 Task: Create a due date automation trigger when advanced on, 2 days after a card is due add fields with custom field "Resume" set to a date less than 1 working days from now at 11:00 AM.
Action: Mouse moved to (1033, 431)
Screenshot: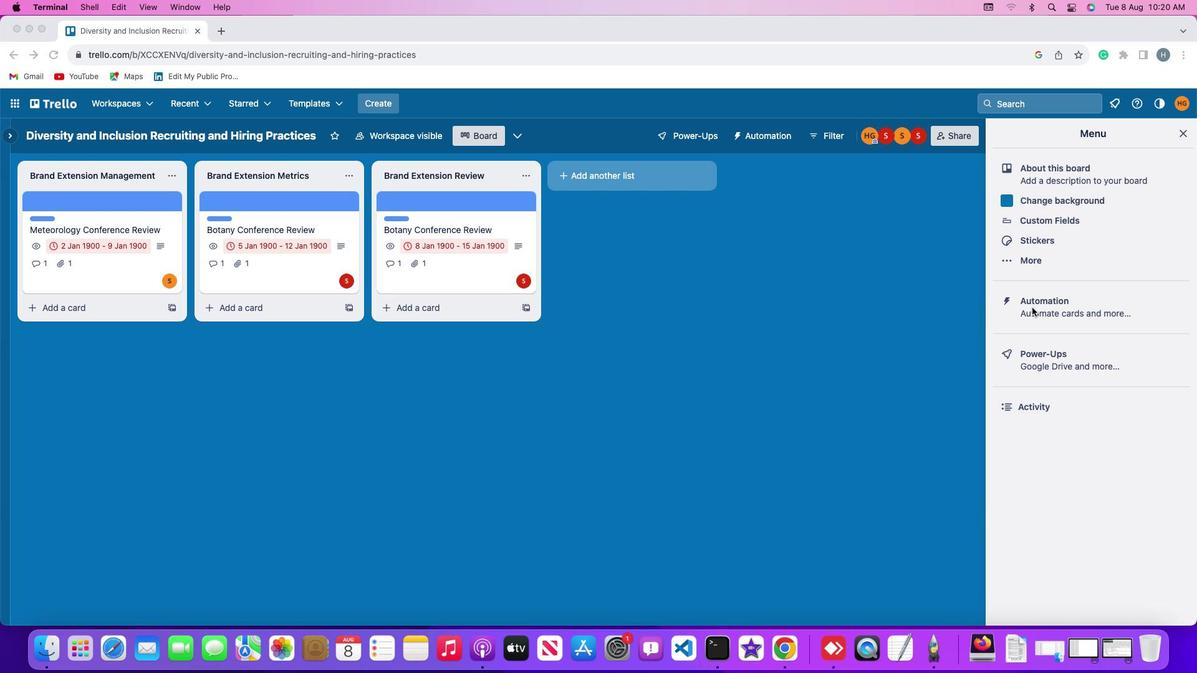 
Action: Mouse pressed left at (1033, 431)
Screenshot: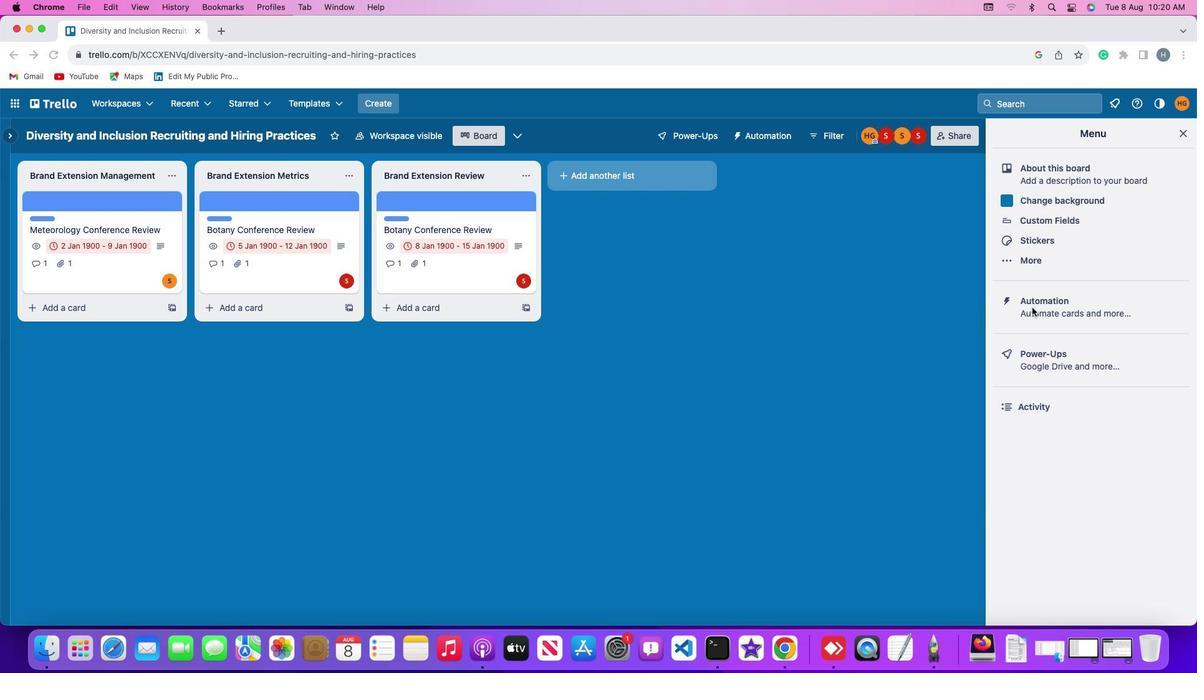 
Action: Mouse pressed left at (1033, 431)
Screenshot: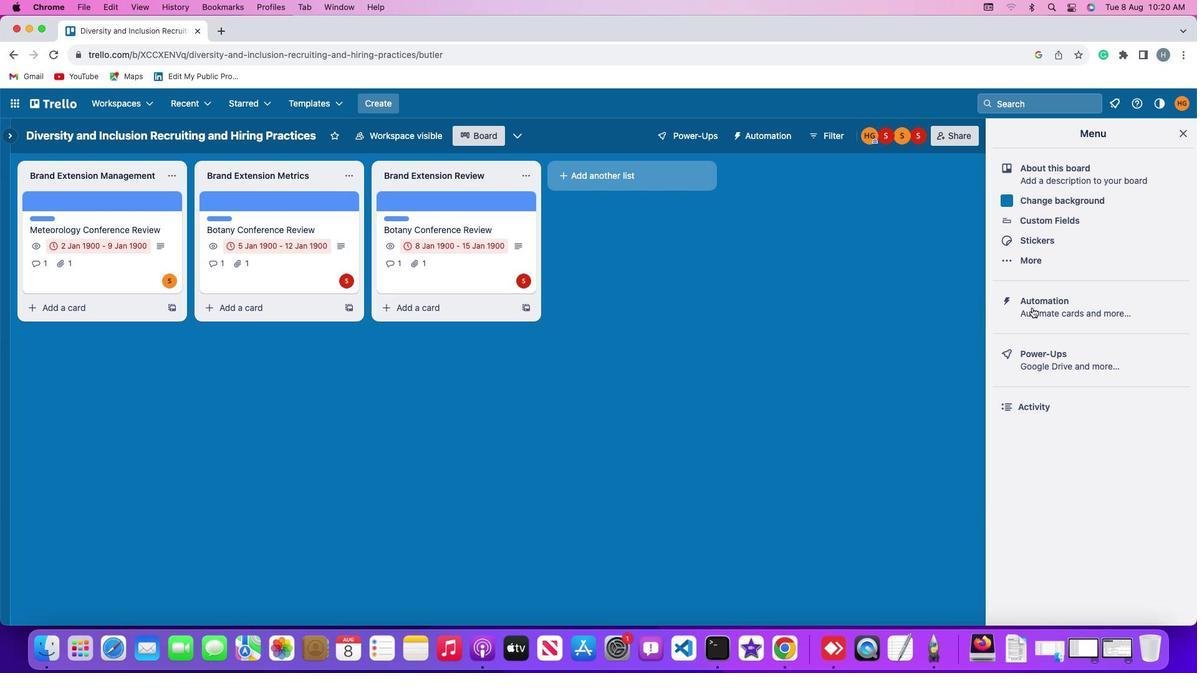 
Action: Mouse moved to (122, 429)
Screenshot: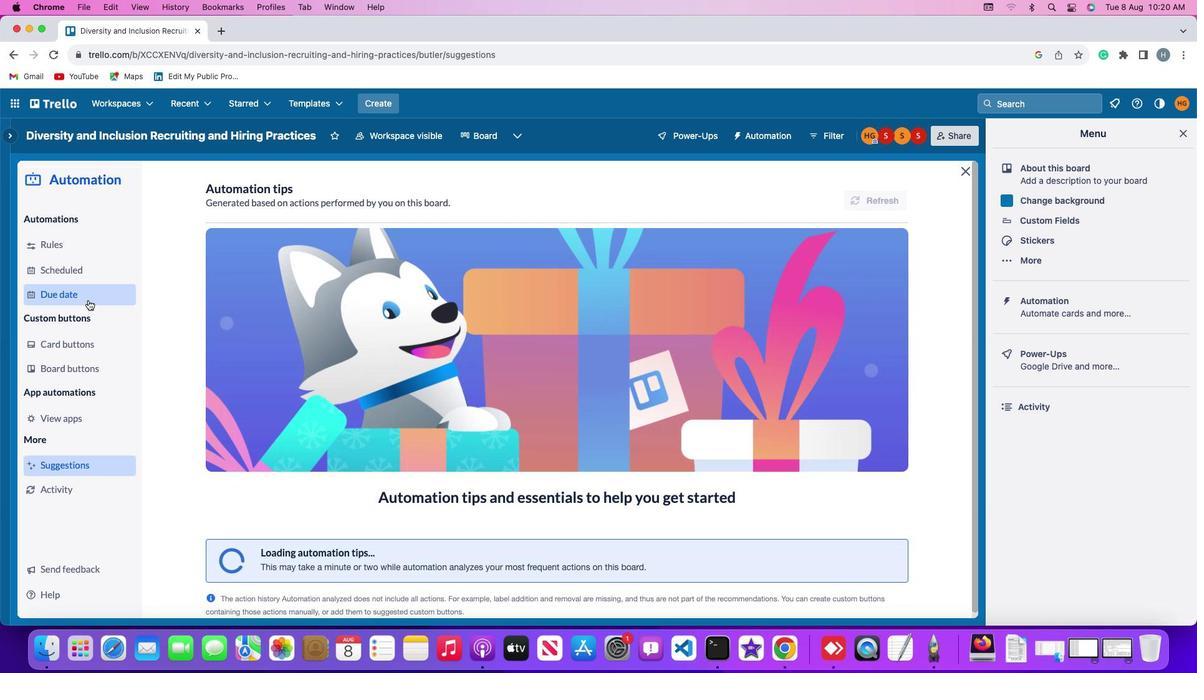 
Action: Mouse pressed left at (122, 429)
Screenshot: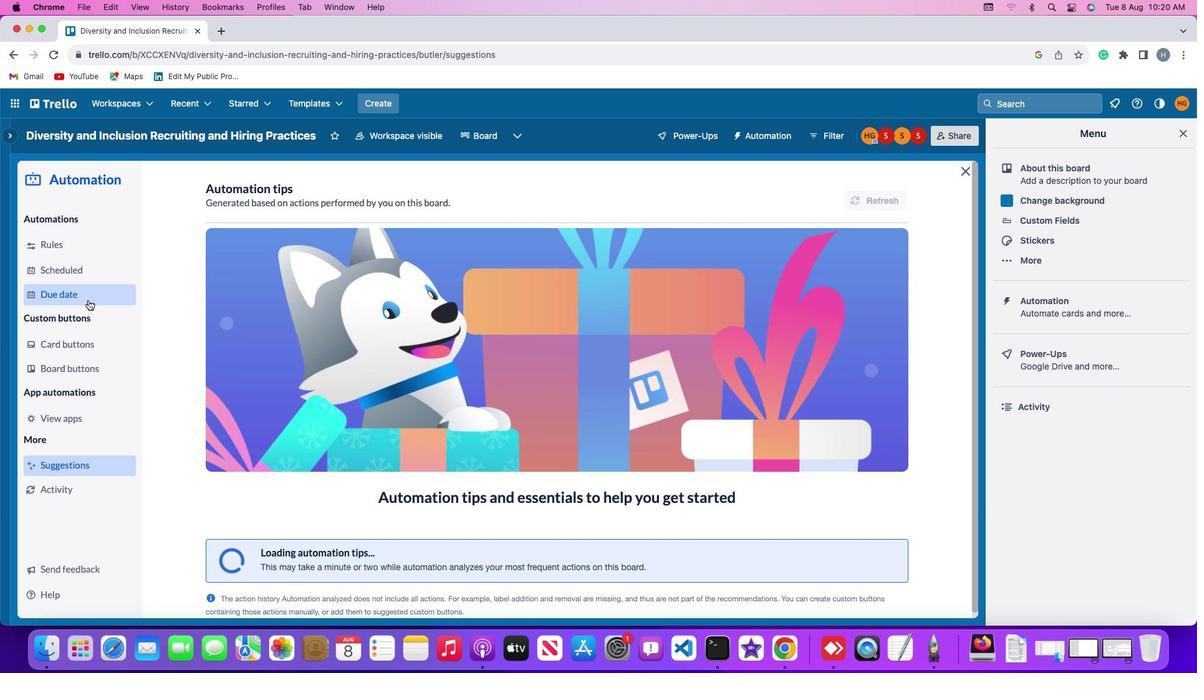 
Action: Mouse moved to (852, 390)
Screenshot: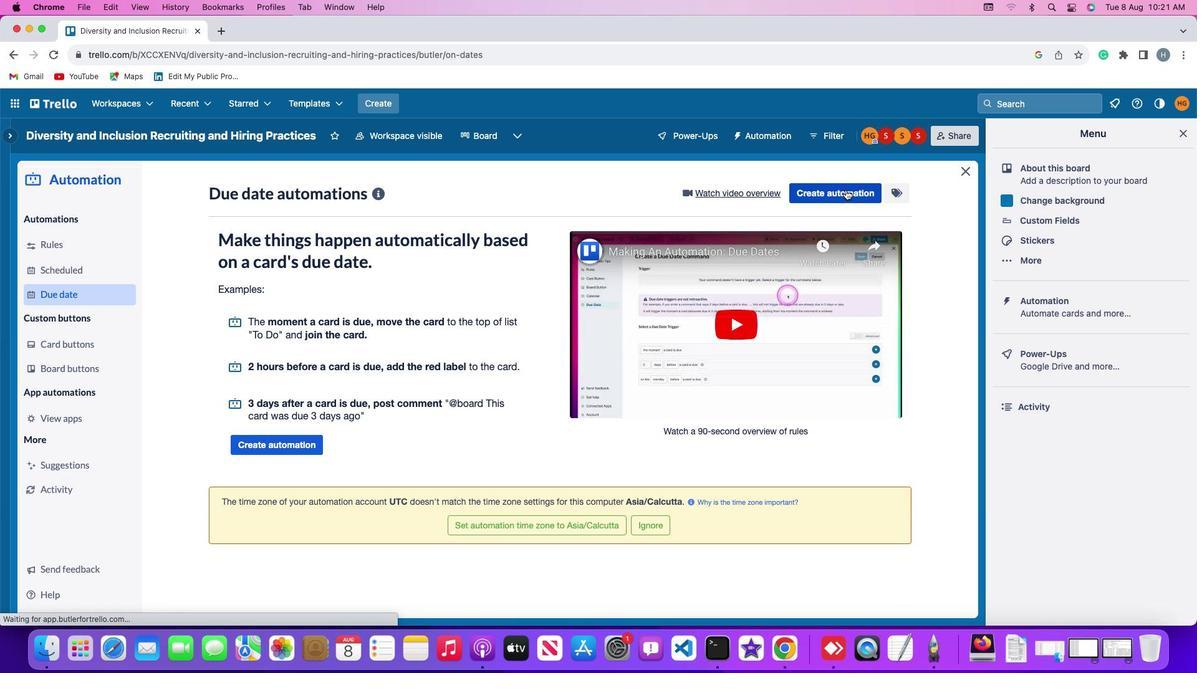 
Action: Mouse pressed left at (852, 390)
Screenshot: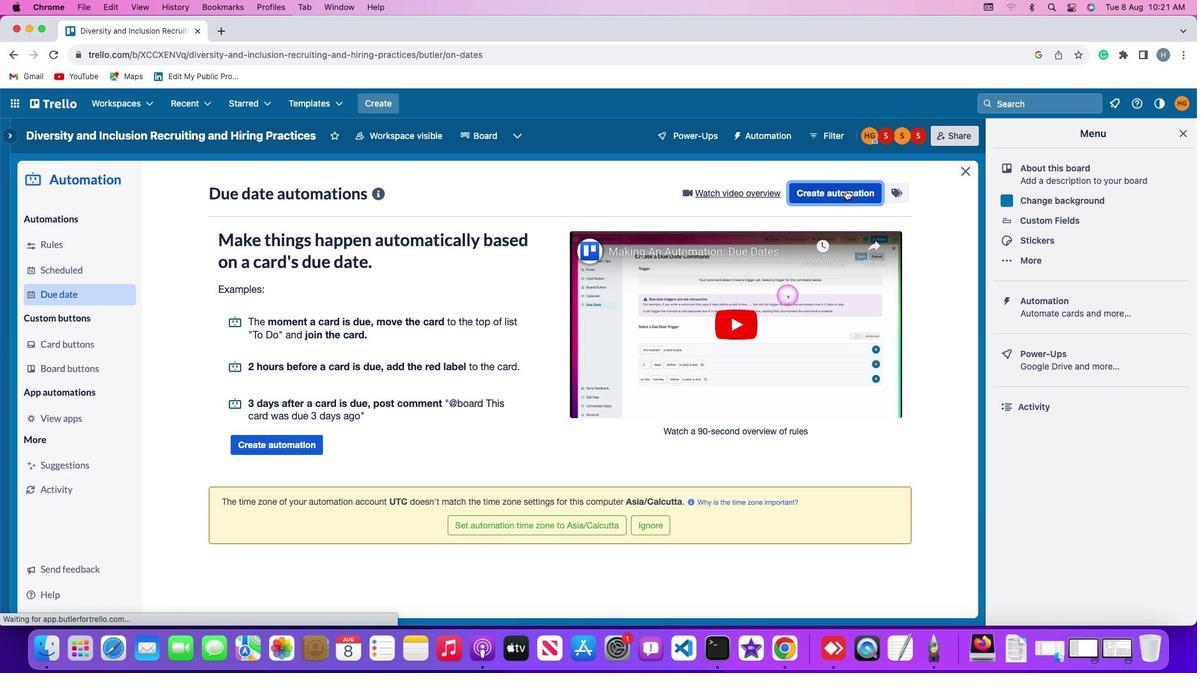 
Action: Mouse moved to (459, 434)
Screenshot: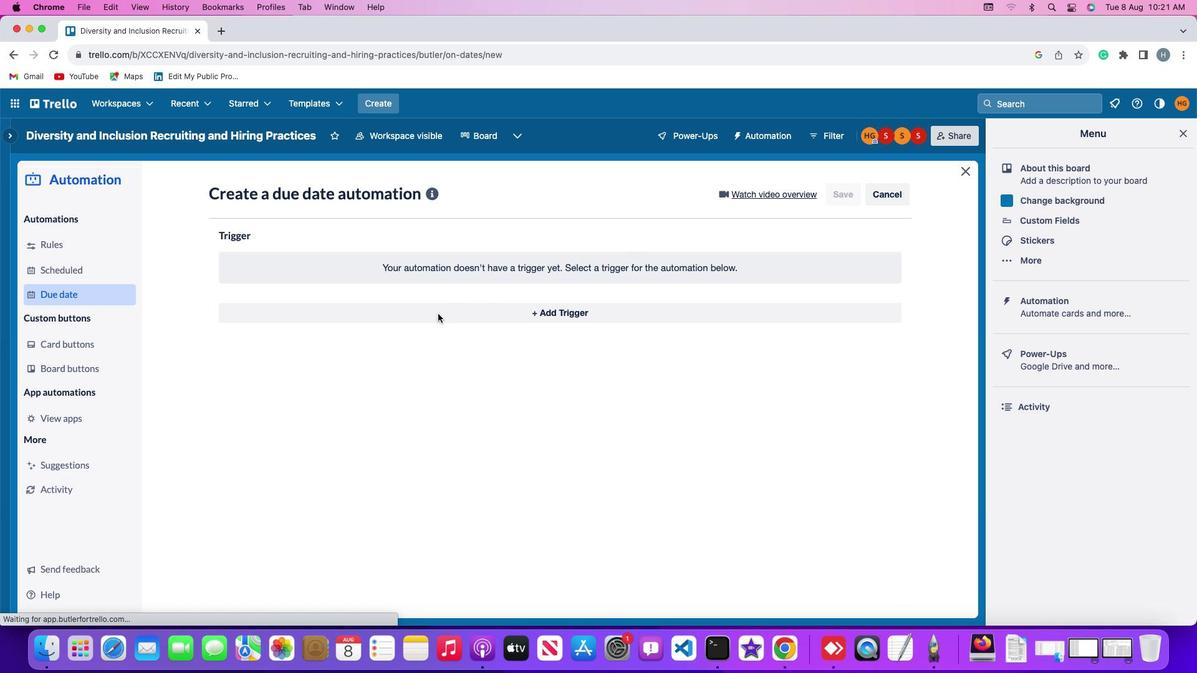
Action: Mouse pressed left at (459, 434)
Screenshot: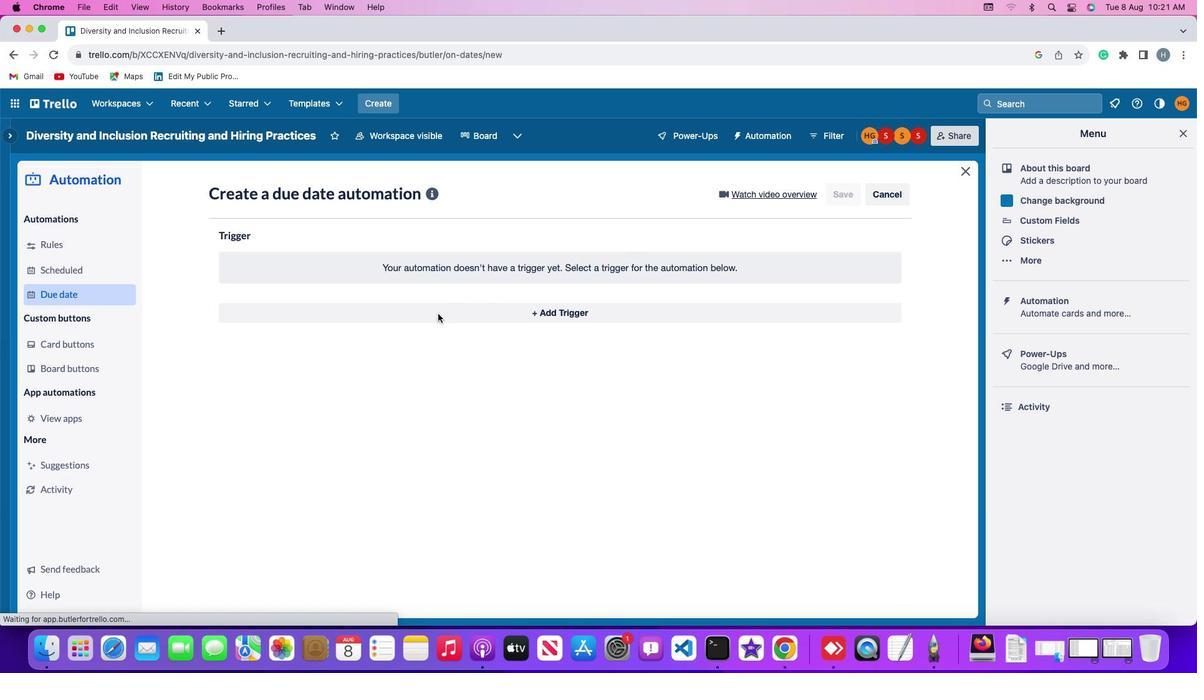 
Action: Mouse moved to (270, 502)
Screenshot: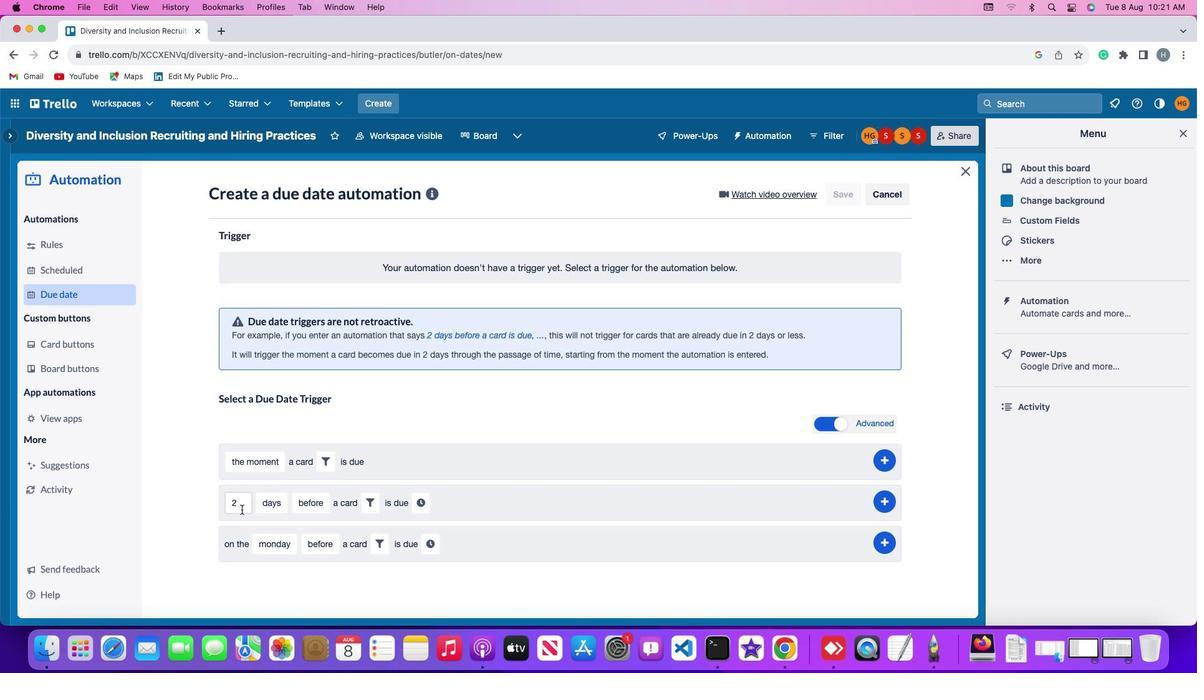 
Action: Mouse pressed left at (270, 502)
Screenshot: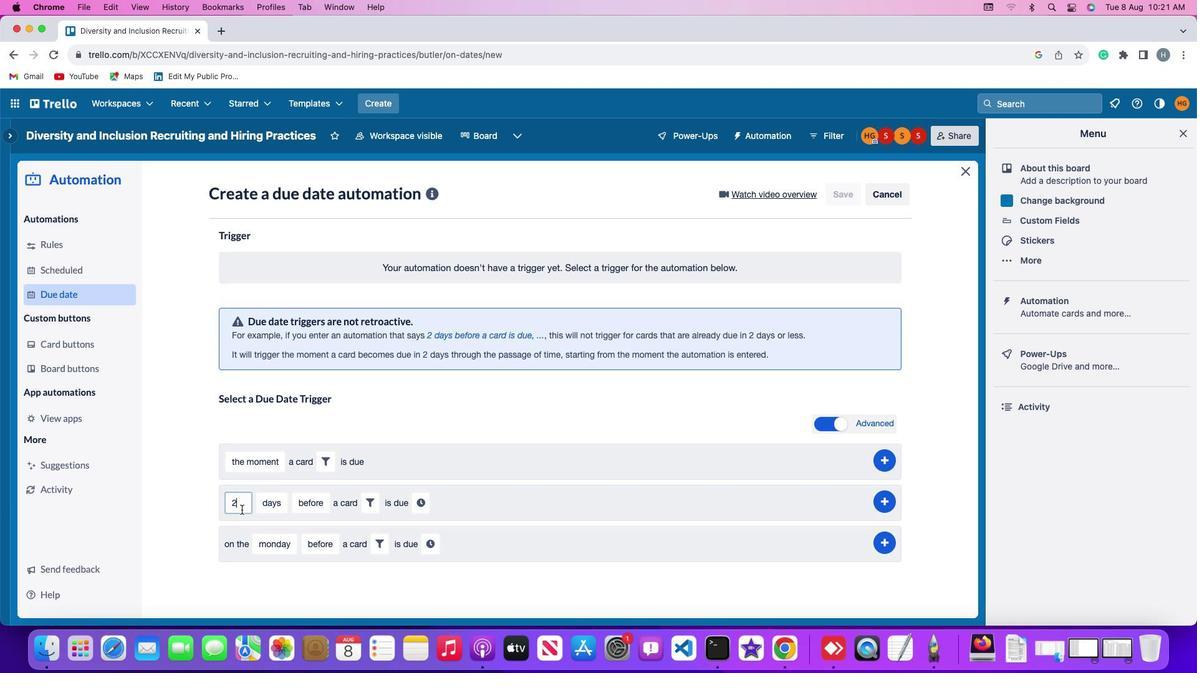 
Action: Mouse moved to (272, 502)
Screenshot: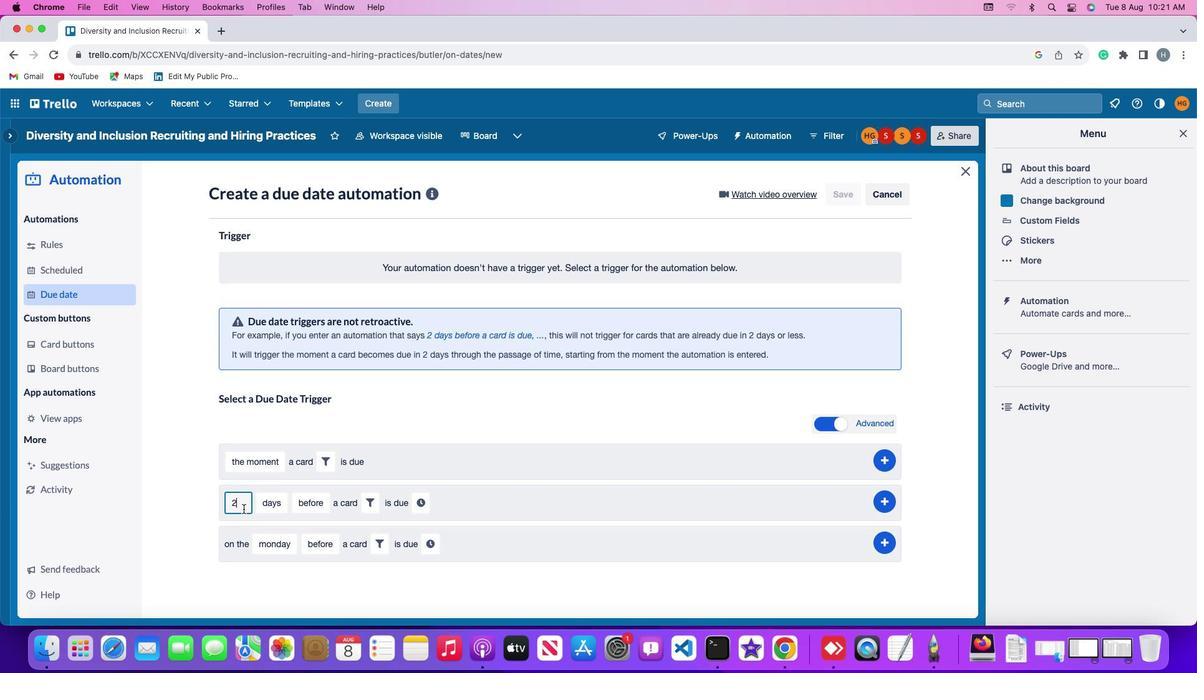 
Action: Key pressed Key.backspace
Screenshot: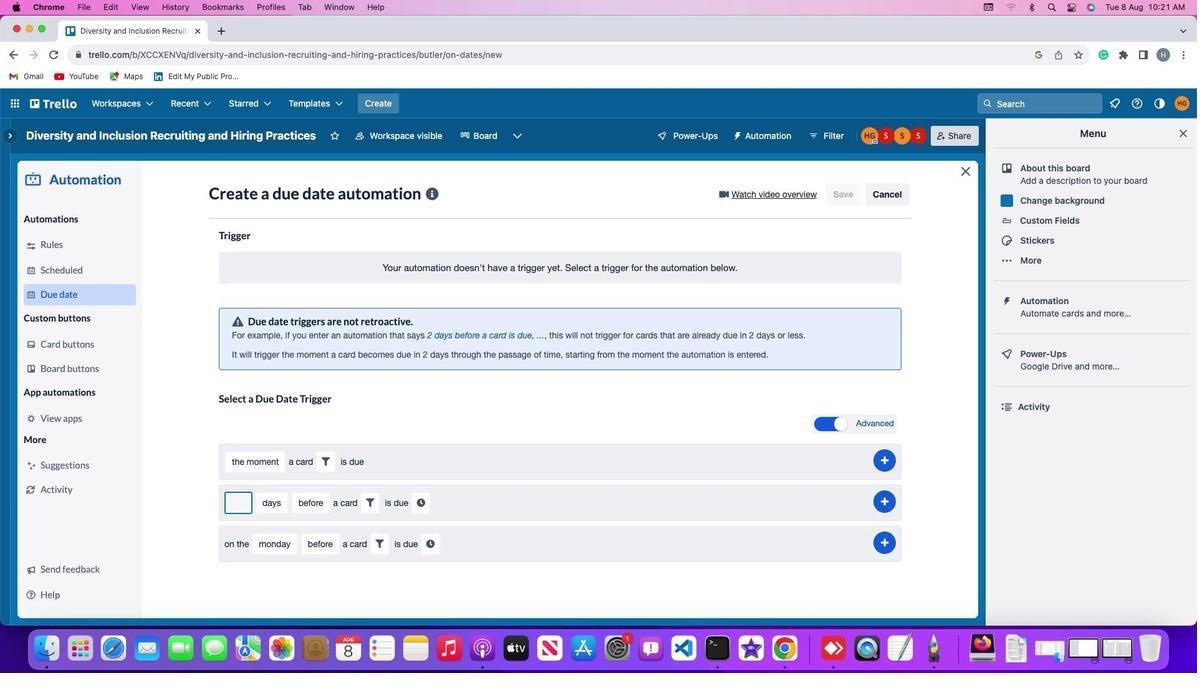 
Action: Mouse moved to (273, 502)
Screenshot: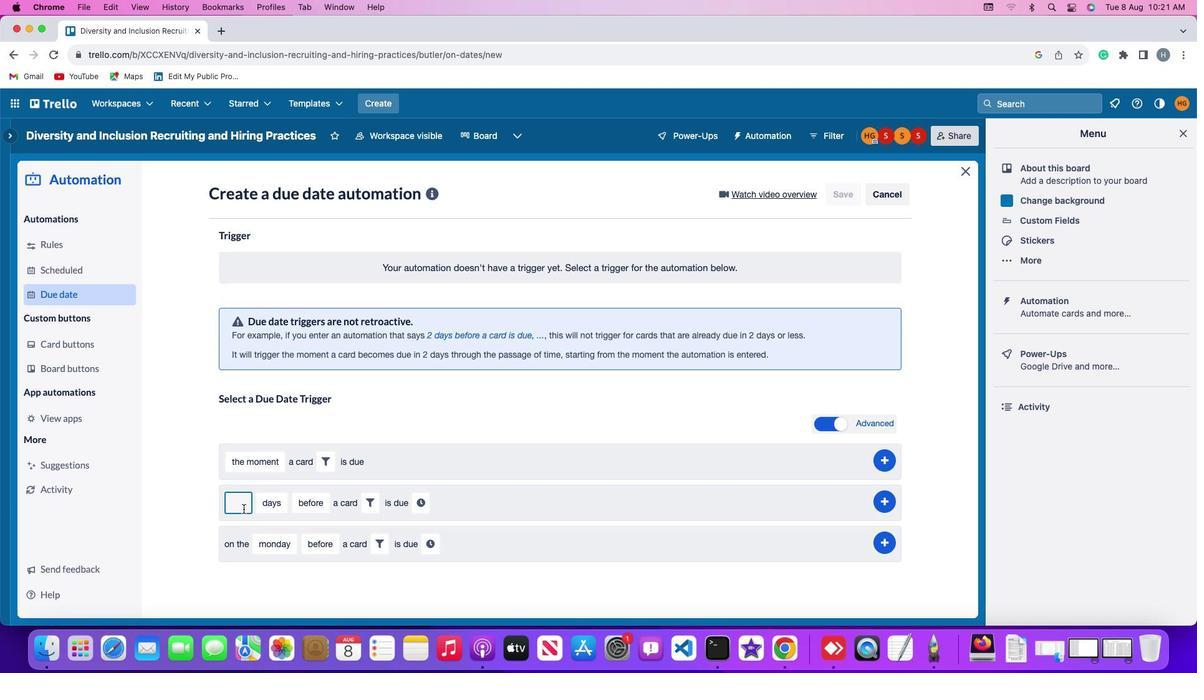 
Action: Key pressed '2'
Screenshot: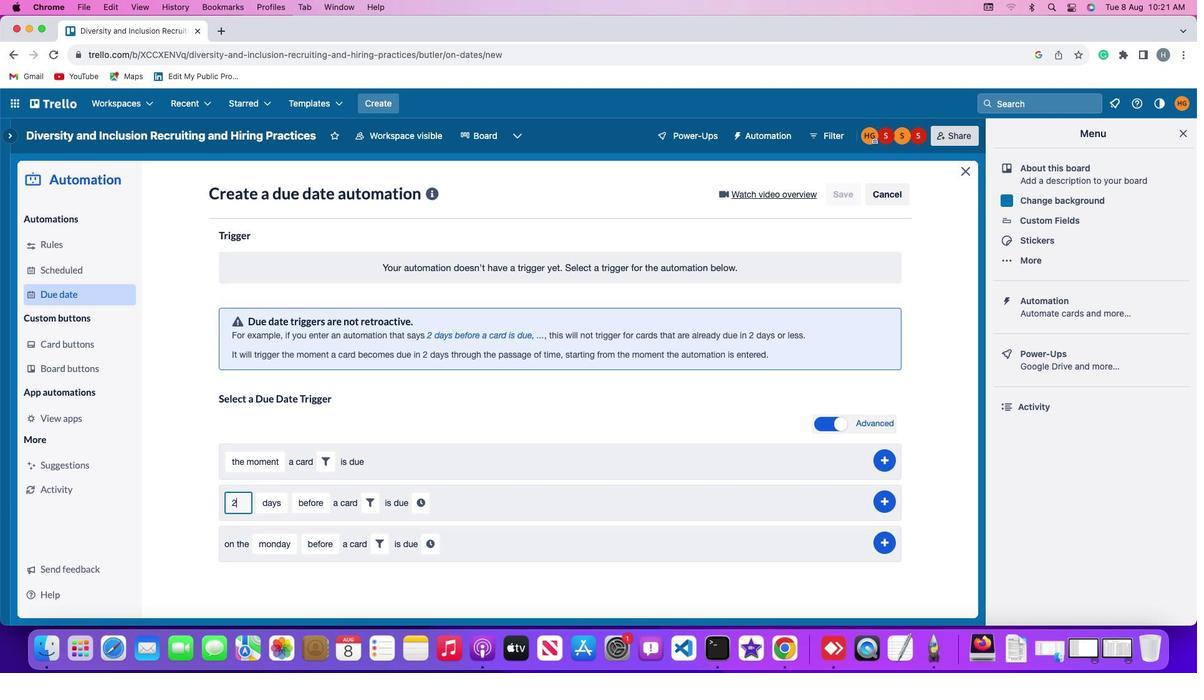 
Action: Mouse moved to (306, 501)
Screenshot: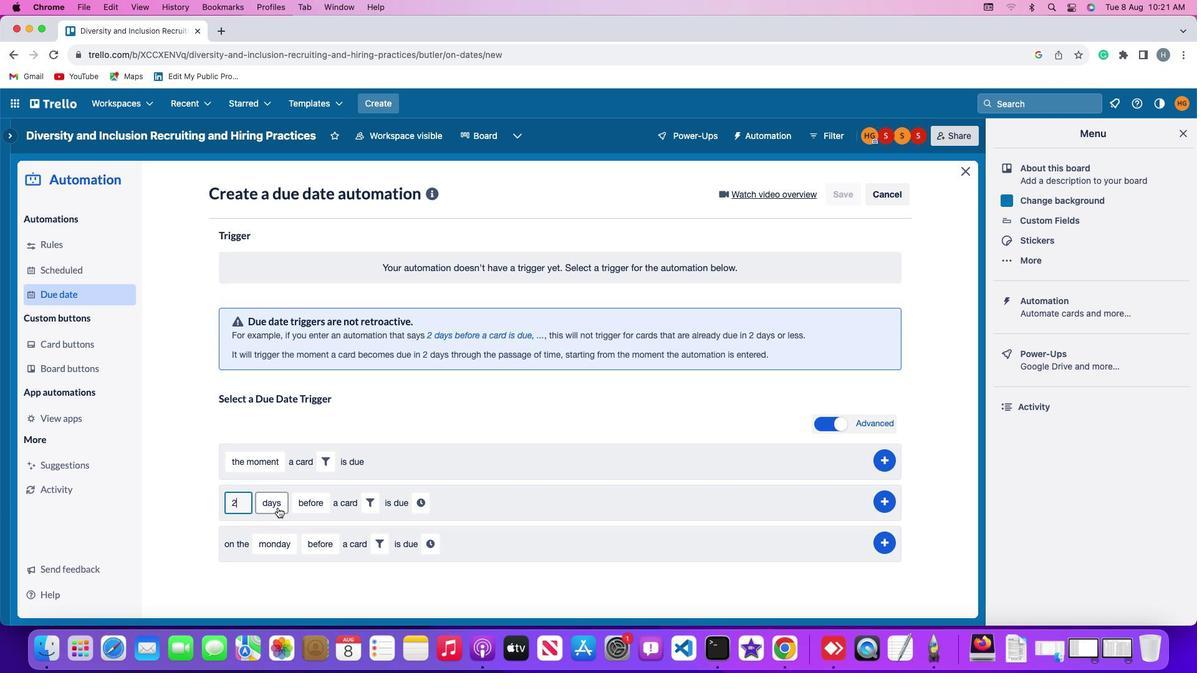 
Action: Mouse pressed left at (306, 501)
Screenshot: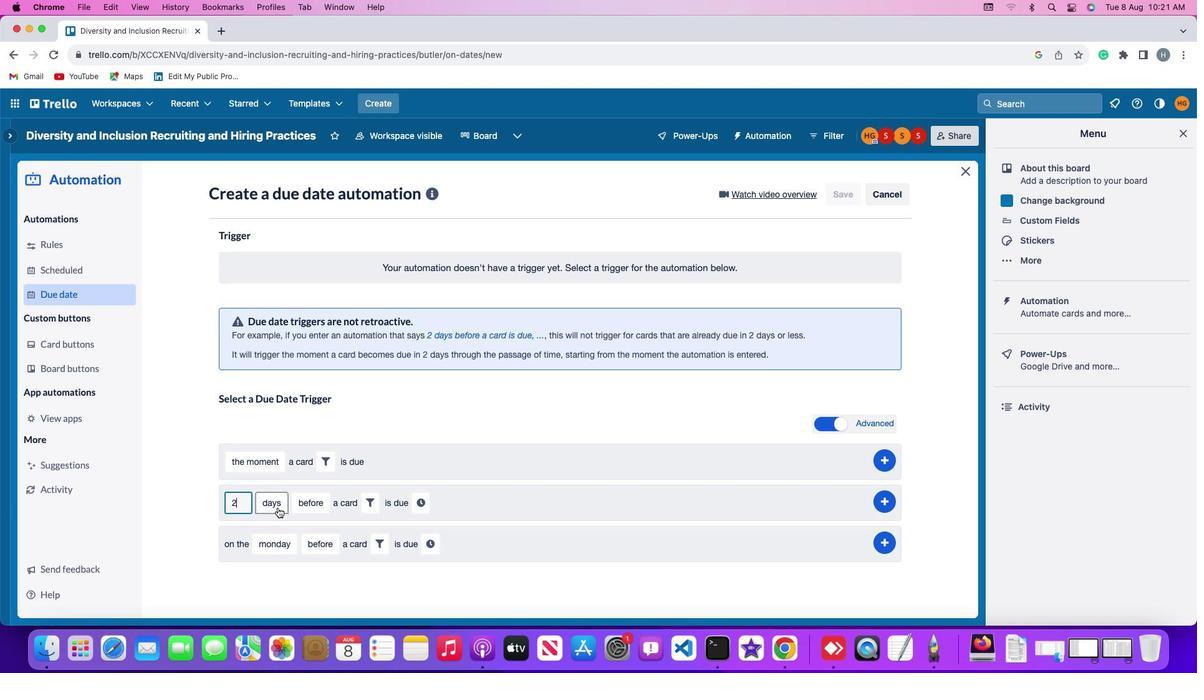 
Action: Mouse moved to (306, 508)
Screenshot: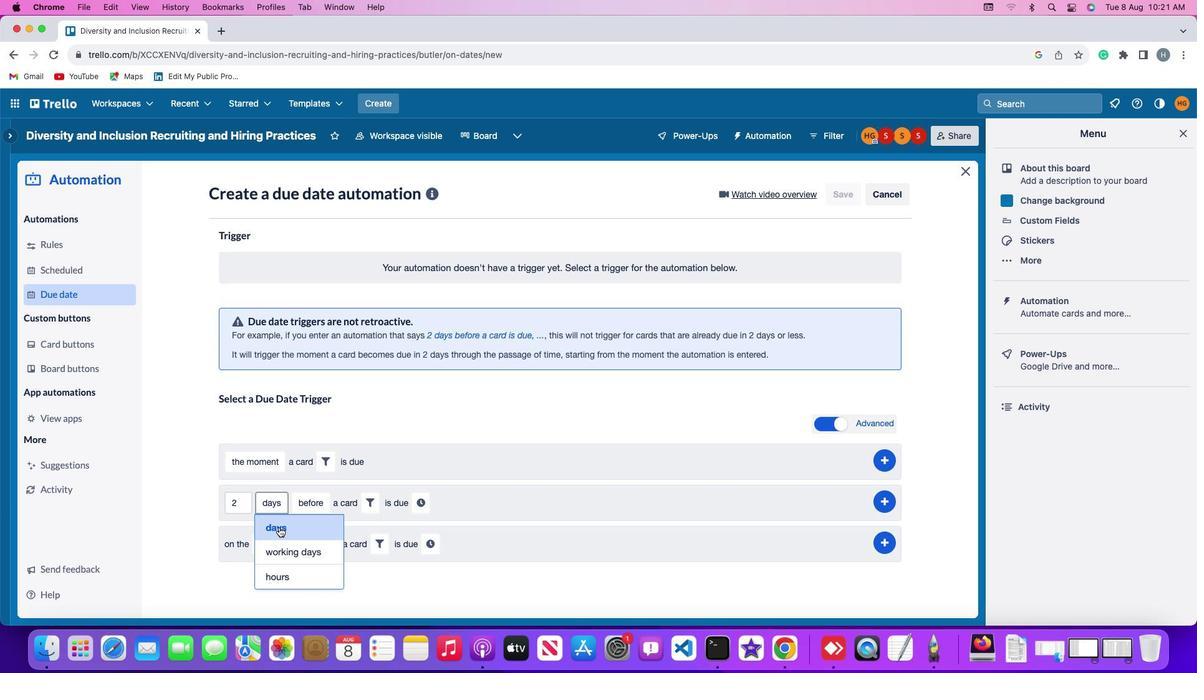 
Action: Mouse pressed left at (306, 508)
Screenshot: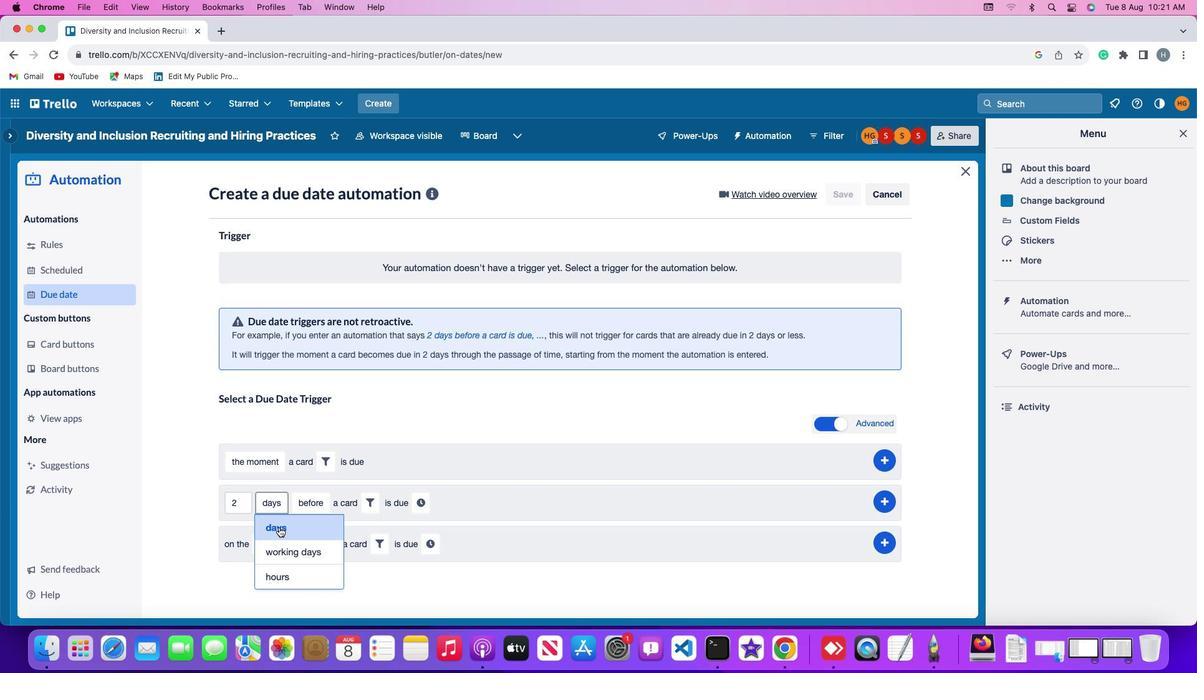 
Action: Mouse moved to (336, 501)
Screenshot: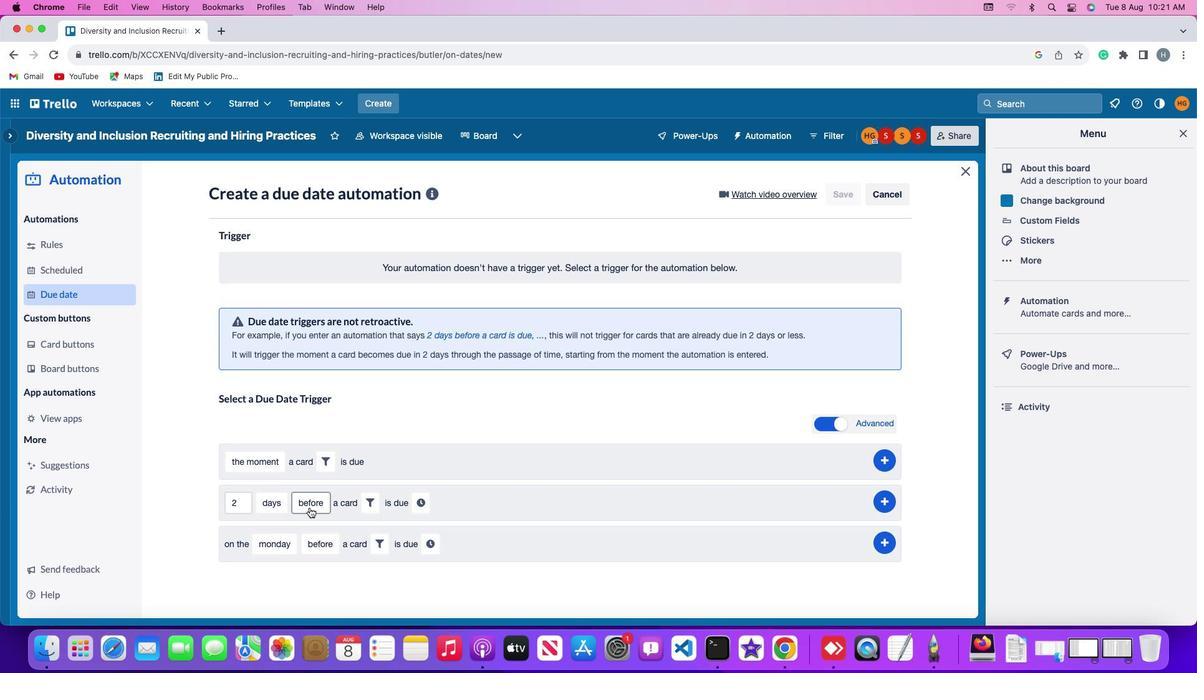 
Action: Mouse pressed left at (336, 501)
Screenshot: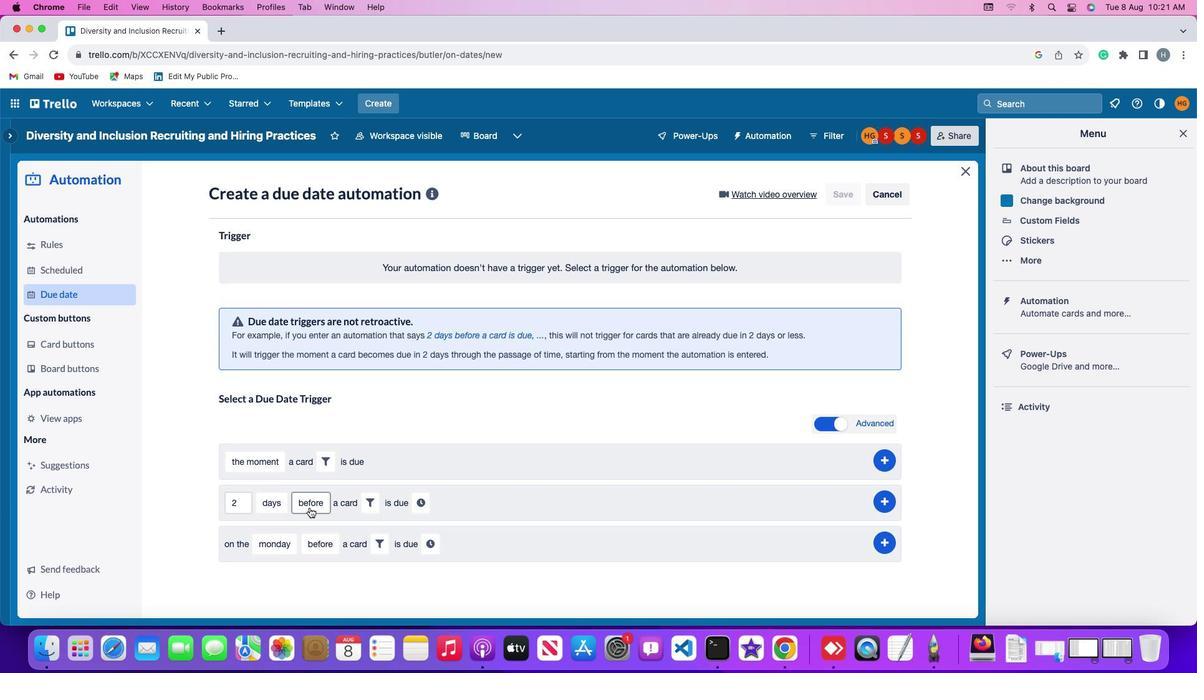 
Action: Mouse moved to (340, 515)
Screenshot: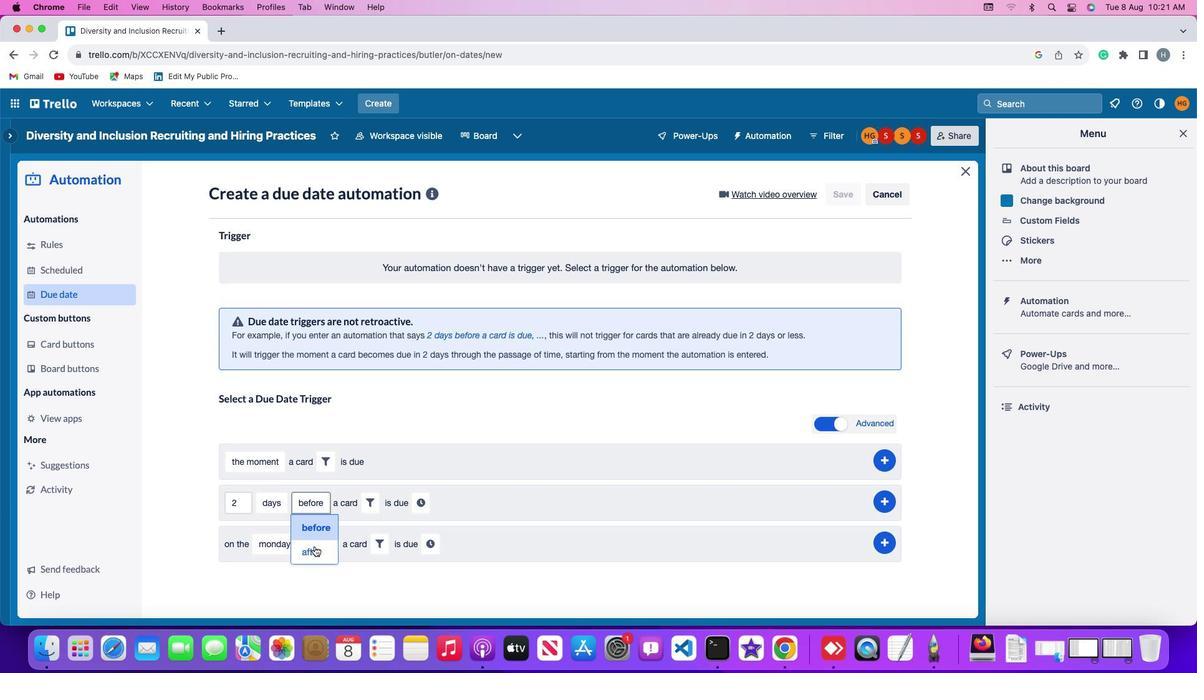 
Action: Mouse pressed left at (340, 515)
Screenshot: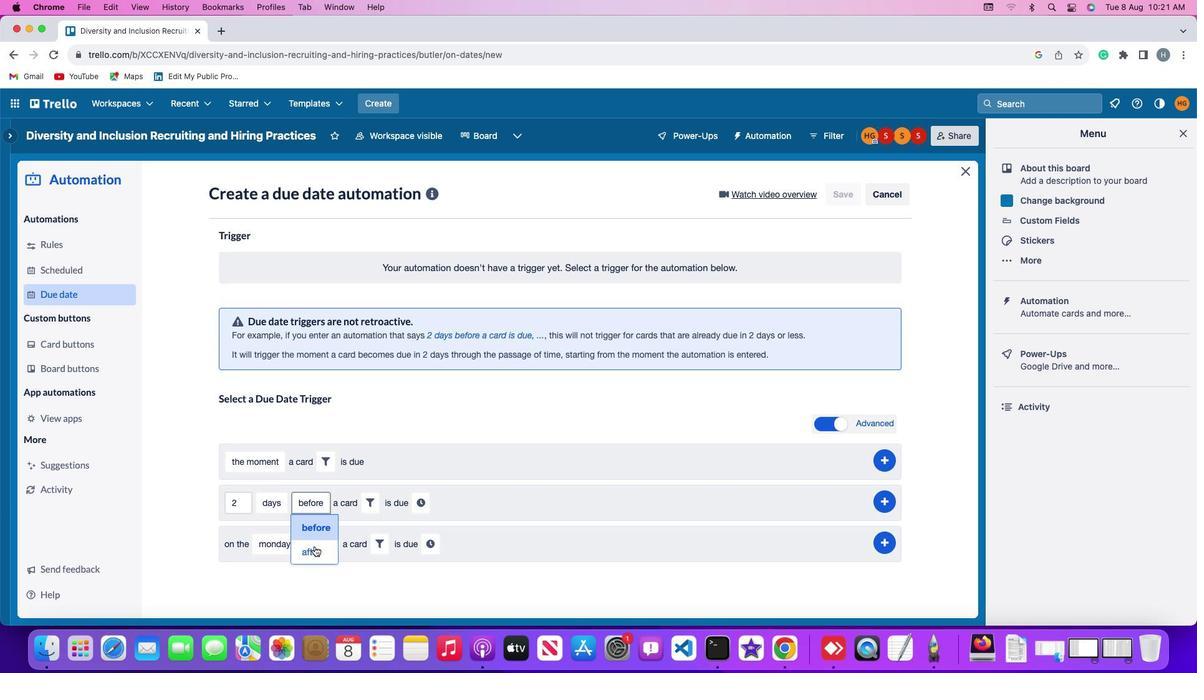 
Action: Mouse moved to (388, 499)
Screenshot: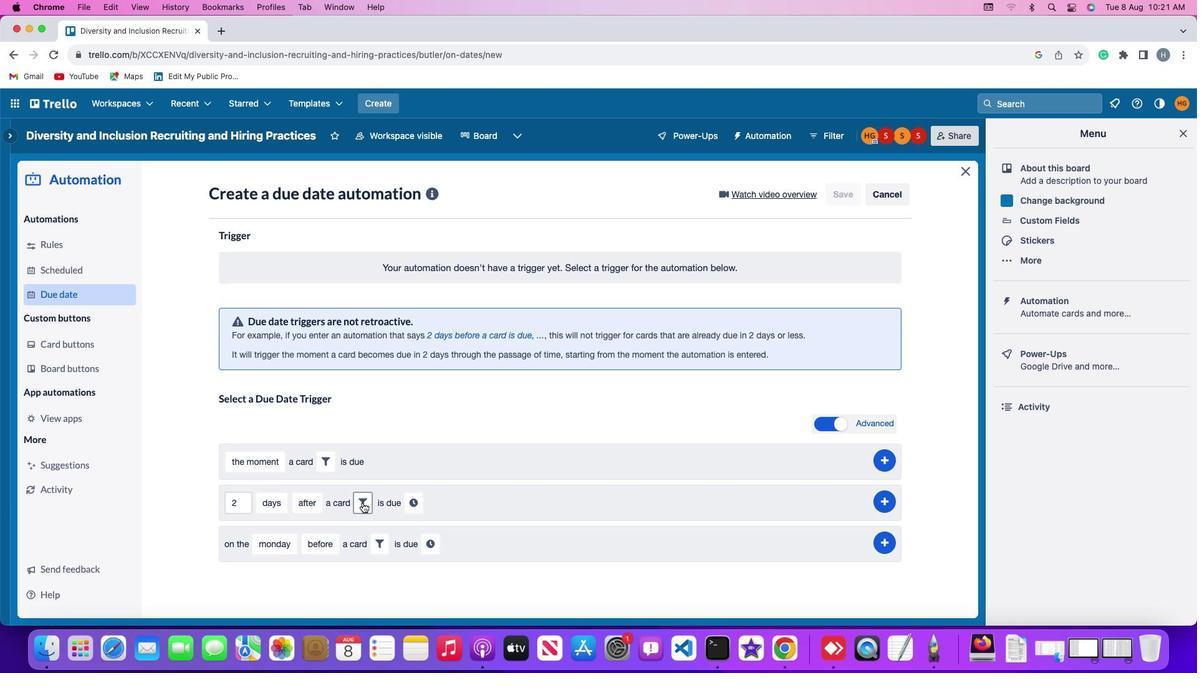 
Action: Mouse pressed left at (388, 499)
Screenshot: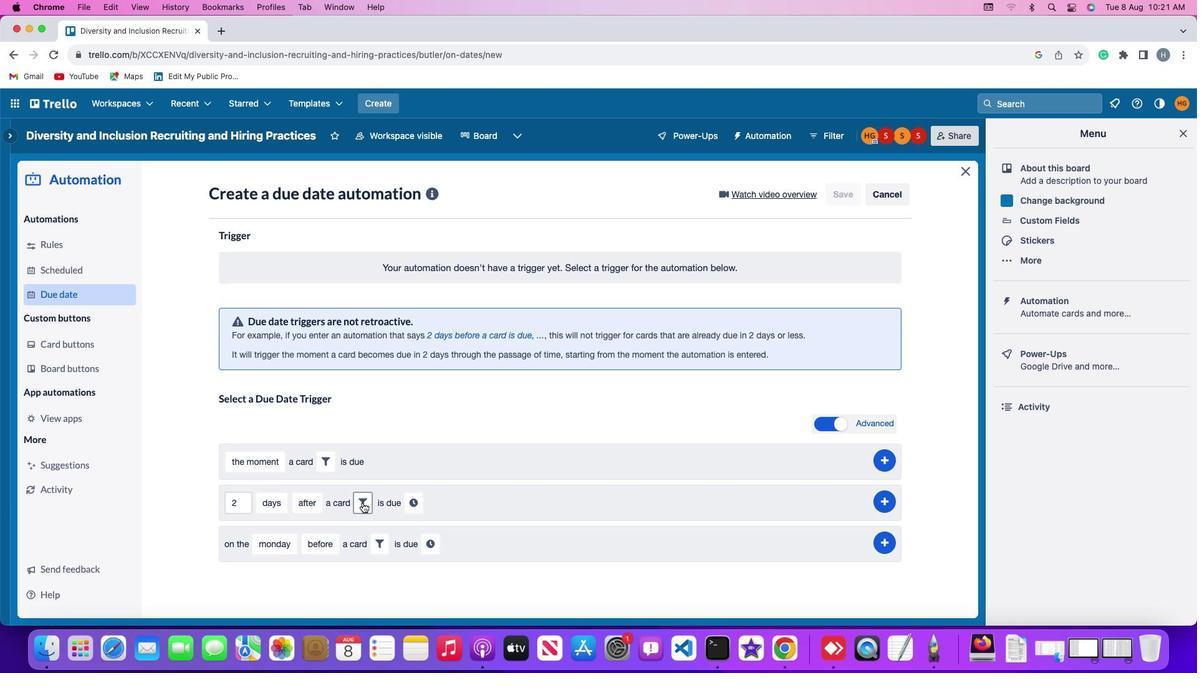 
Action: Mouse moved to (582, 514)
Screenshot: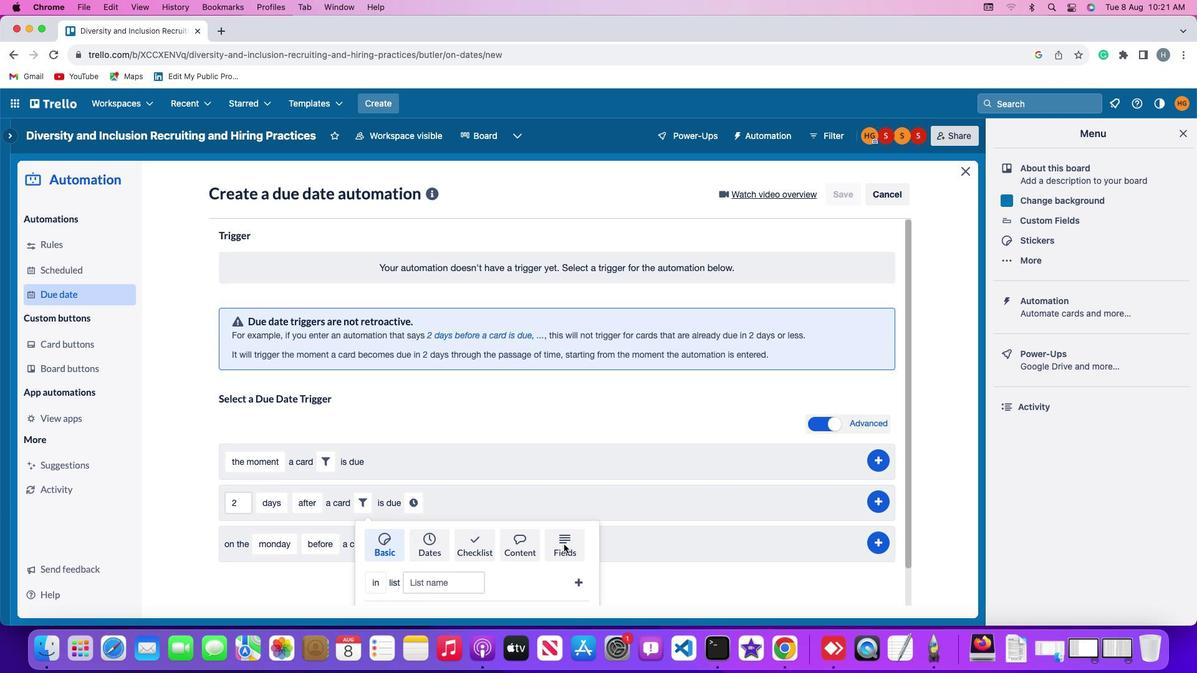 
Action: Mouse pressed left at (582, 514)
Screenshot: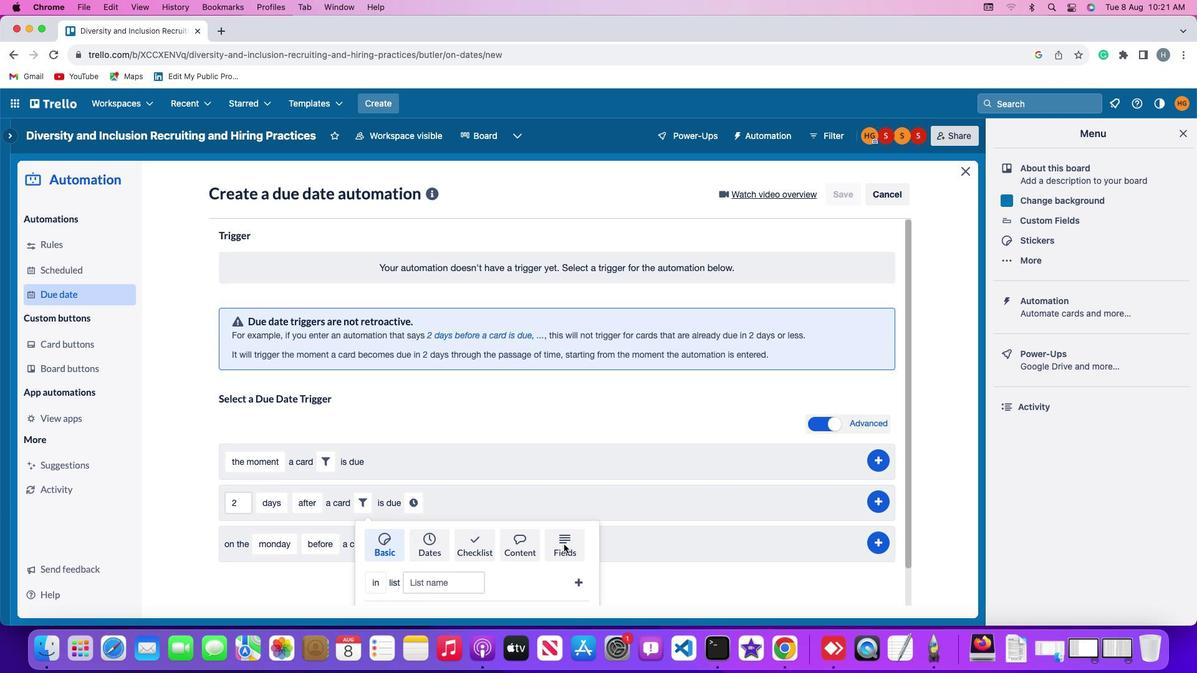 
Action: Mouse moved to (316, 527)
Screenshot: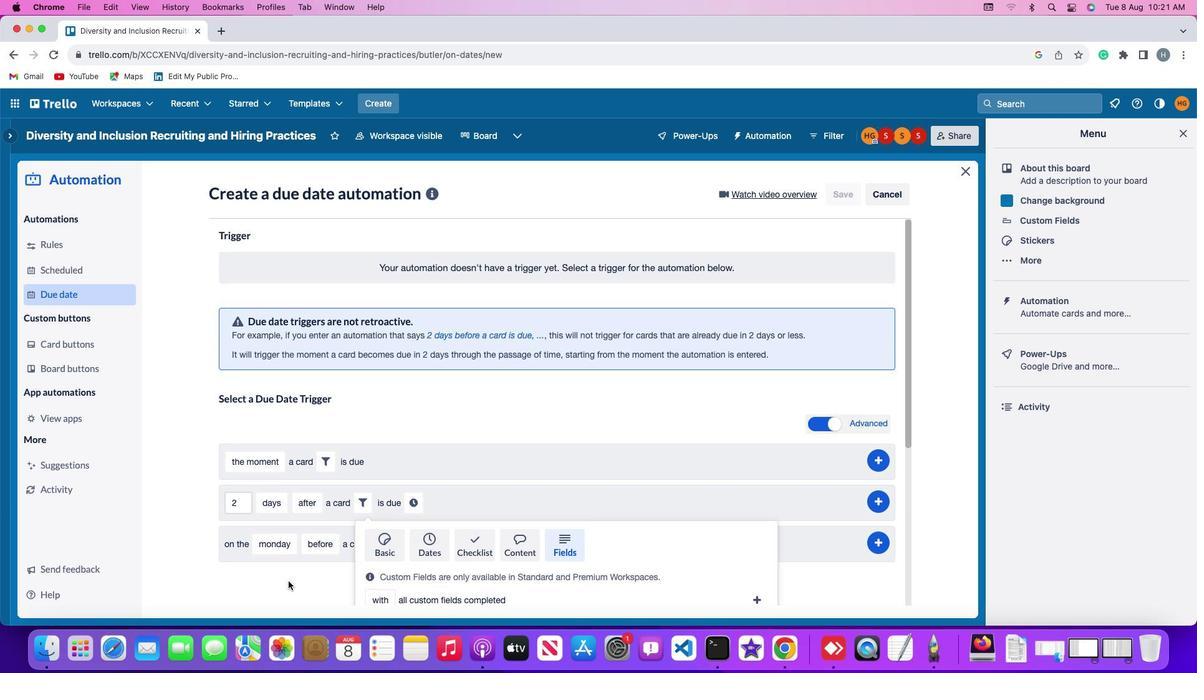 
Action: Mouse scrolled (316, 527) with delta (38, 324)
Screenshot: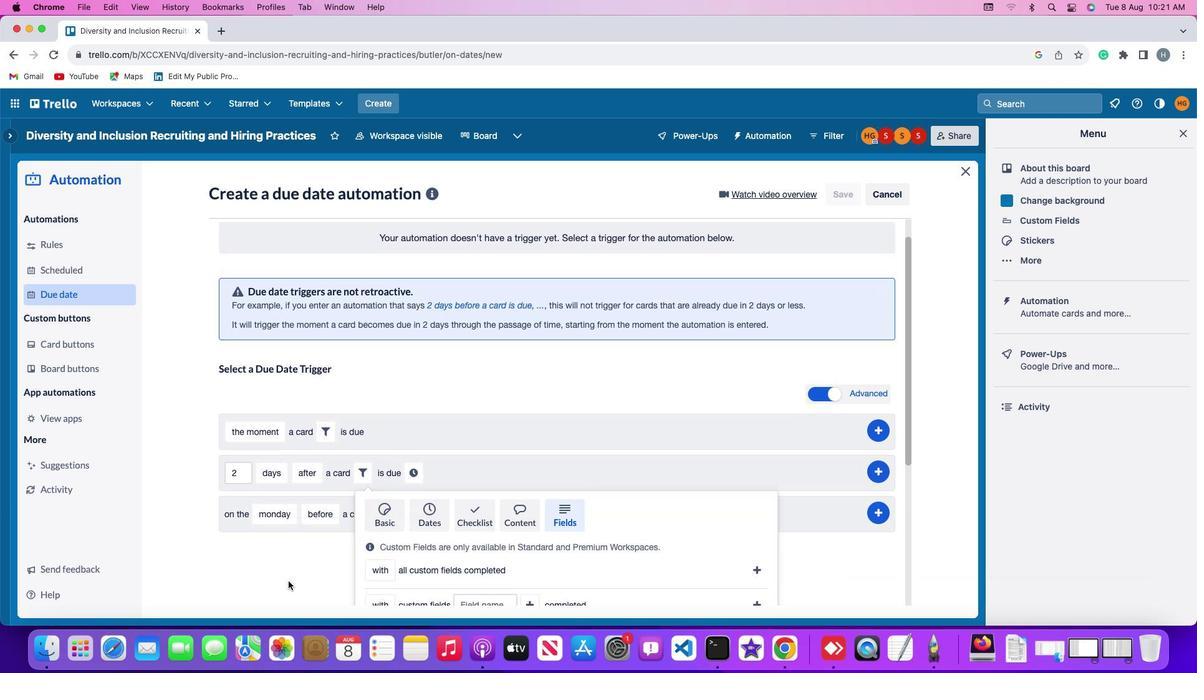 
Action: Mouse scrolled (316, 527) with delta (38, 324)
Screenshot: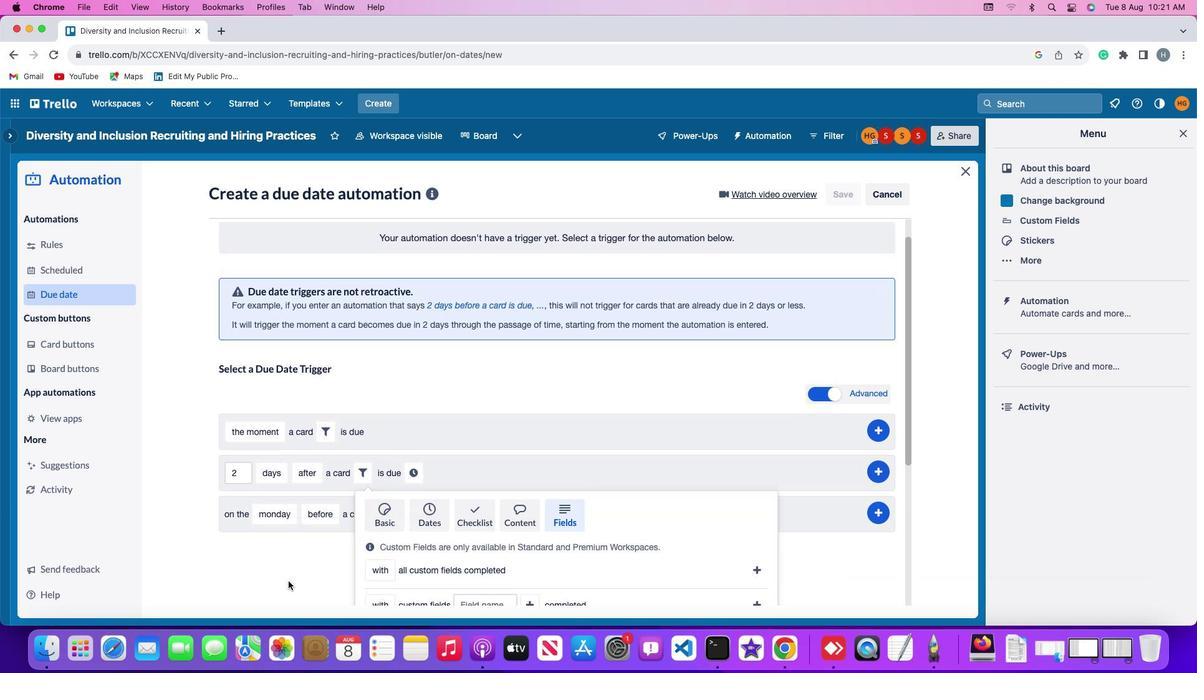 
Action: Mouse scrolled (316, 527) with delta (38, 323)
Screenshot: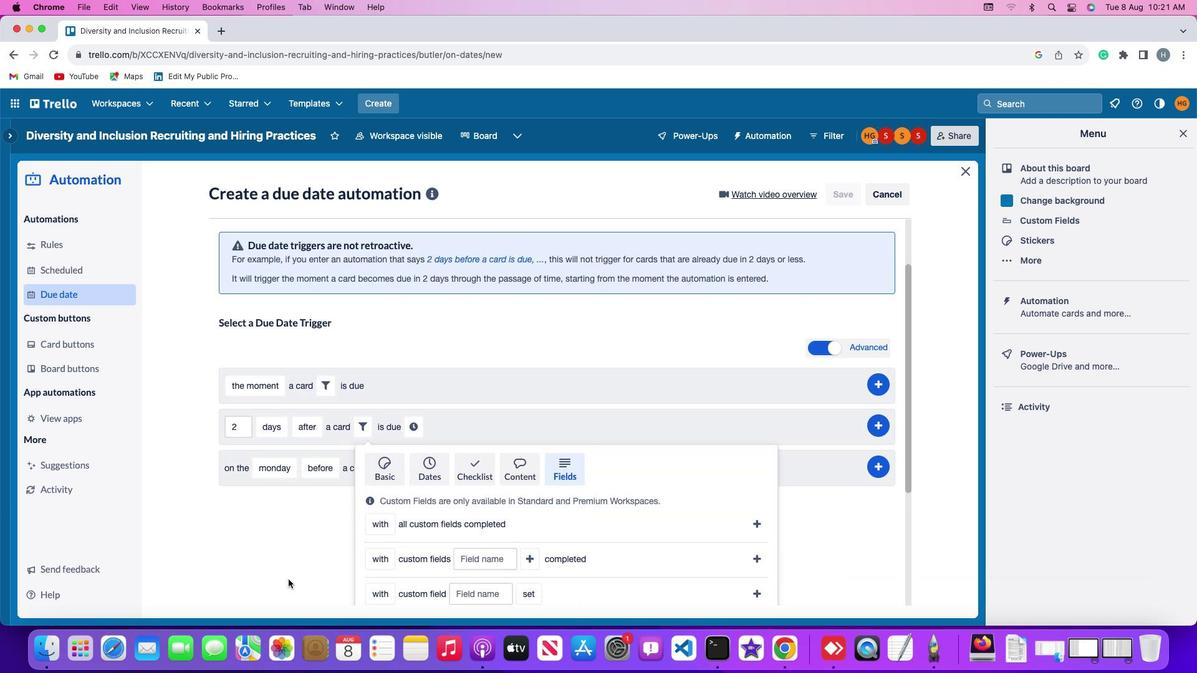 
Action: Mouse scrolled (316, 527) with delta (38, 323)
Screenshot: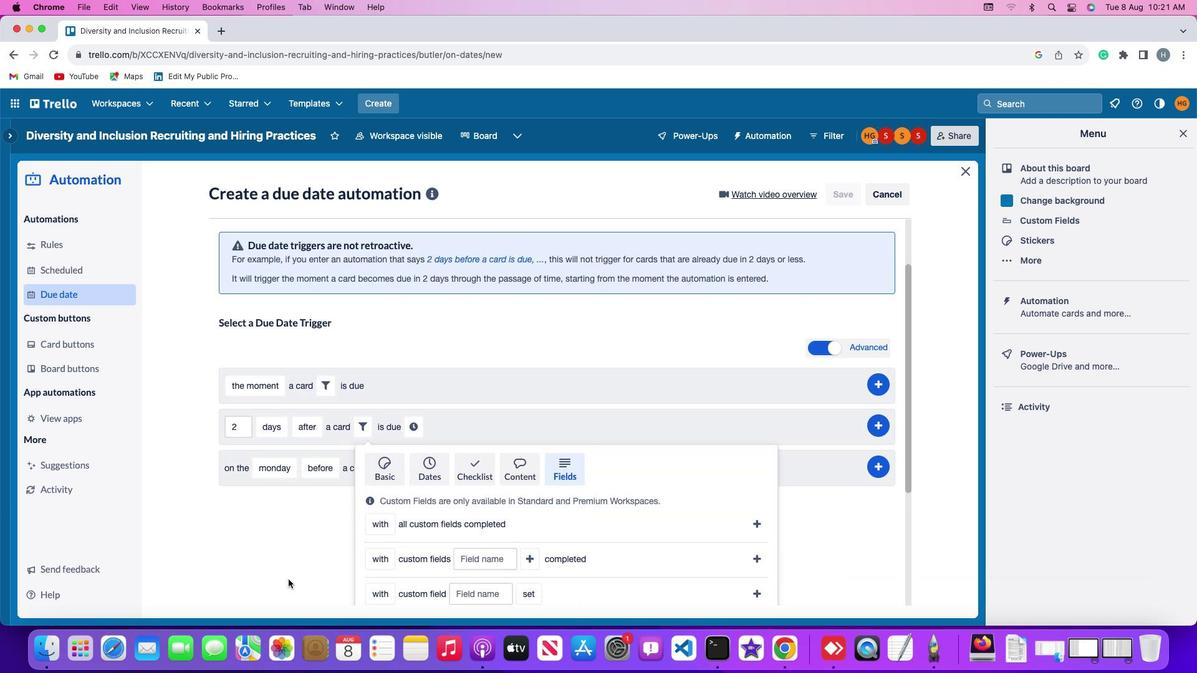 
Action: Mouse scrolled (316, 527) with delta (38, 323)
Screenshot: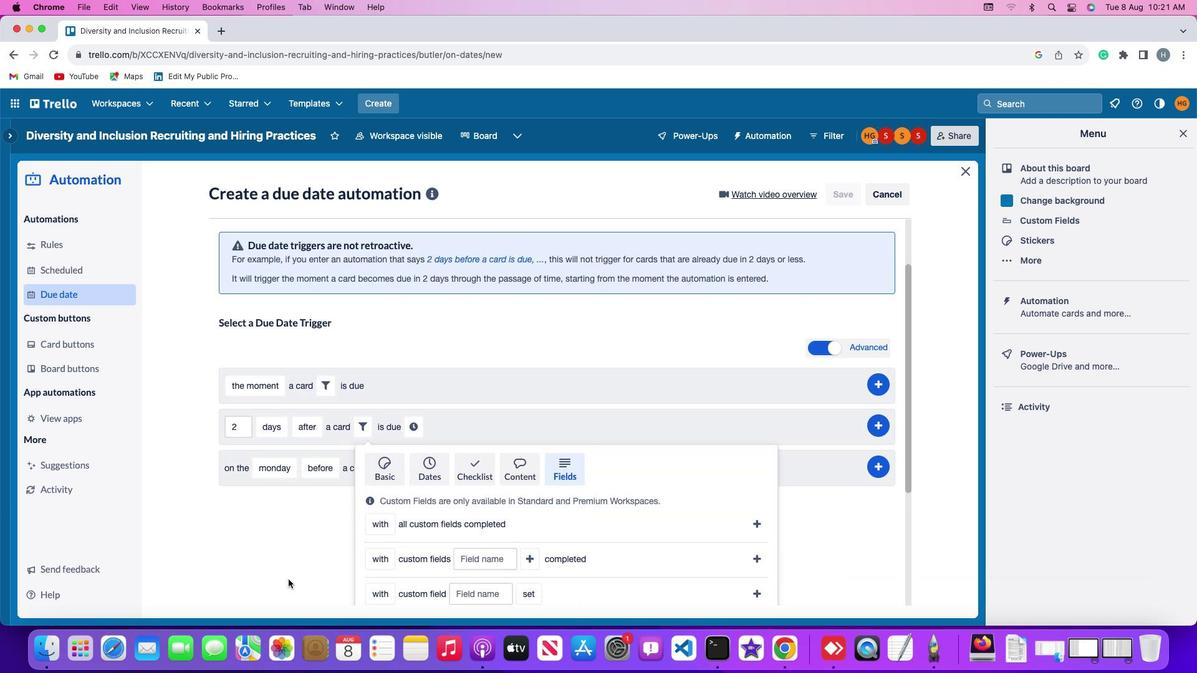 
Action: Mouse scrolled (316, 527) with delta (38, 323)
Screenshot: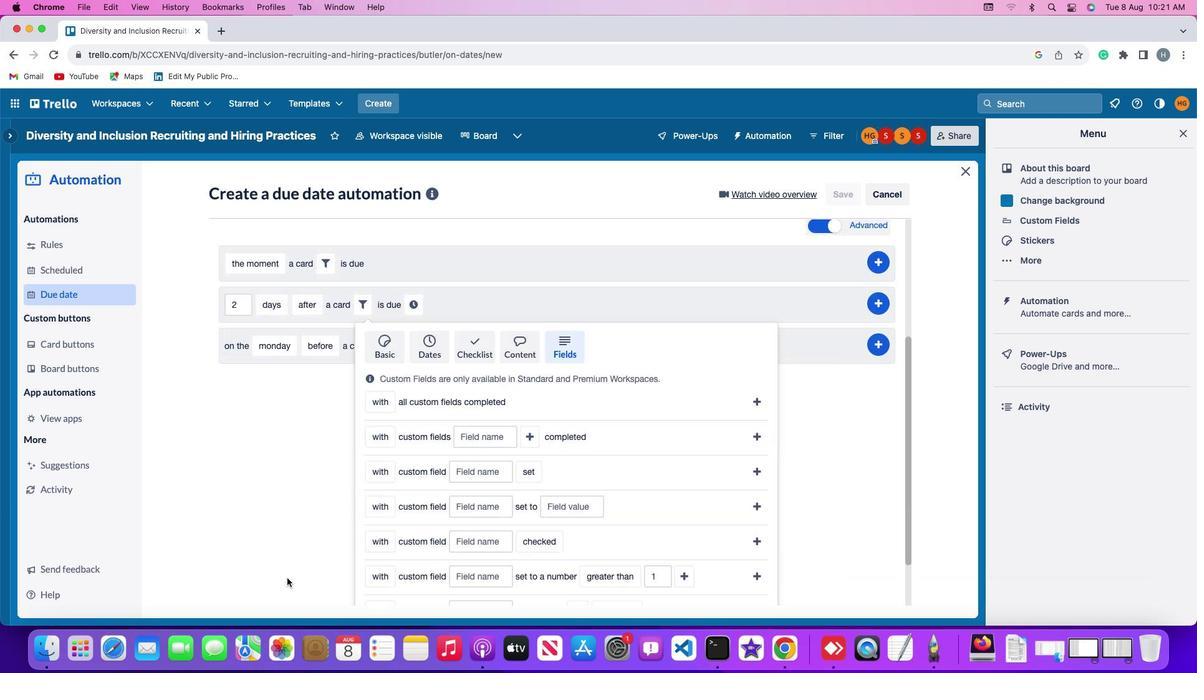 
Action: Mouse moved to (392, 527)
Screenshot: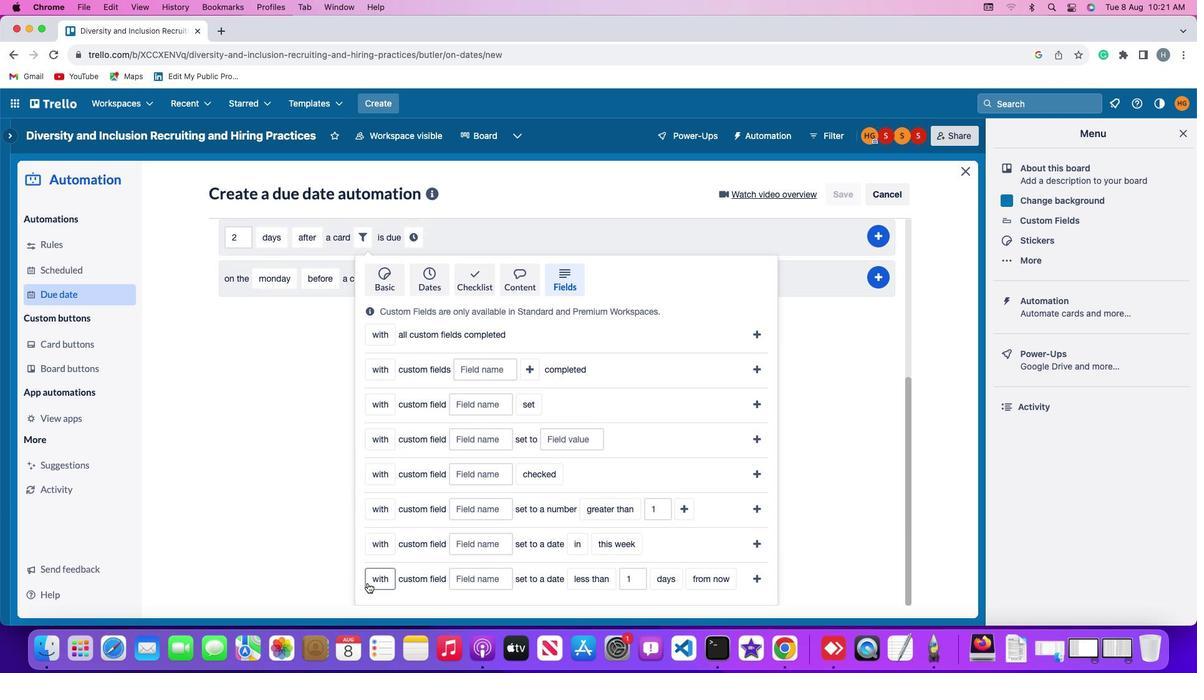 
Action: Mouse pressed left at (392, 527)
Screenshot: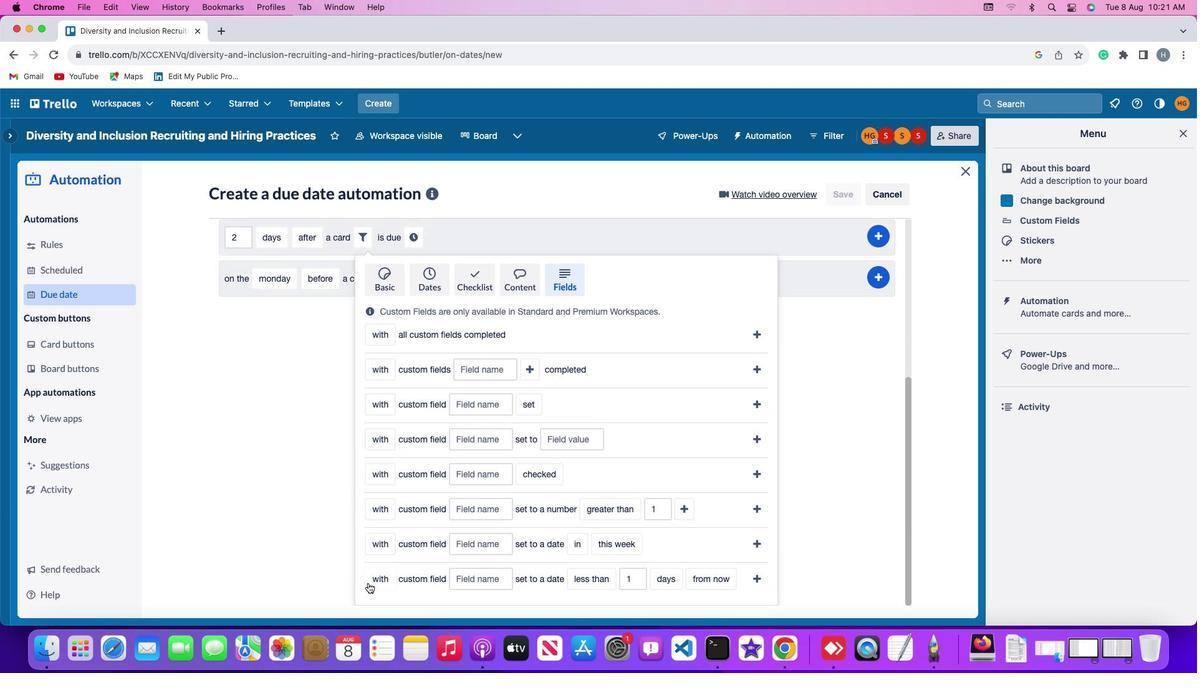 
Action: Mouse moved to (413, 509)
Screenshot: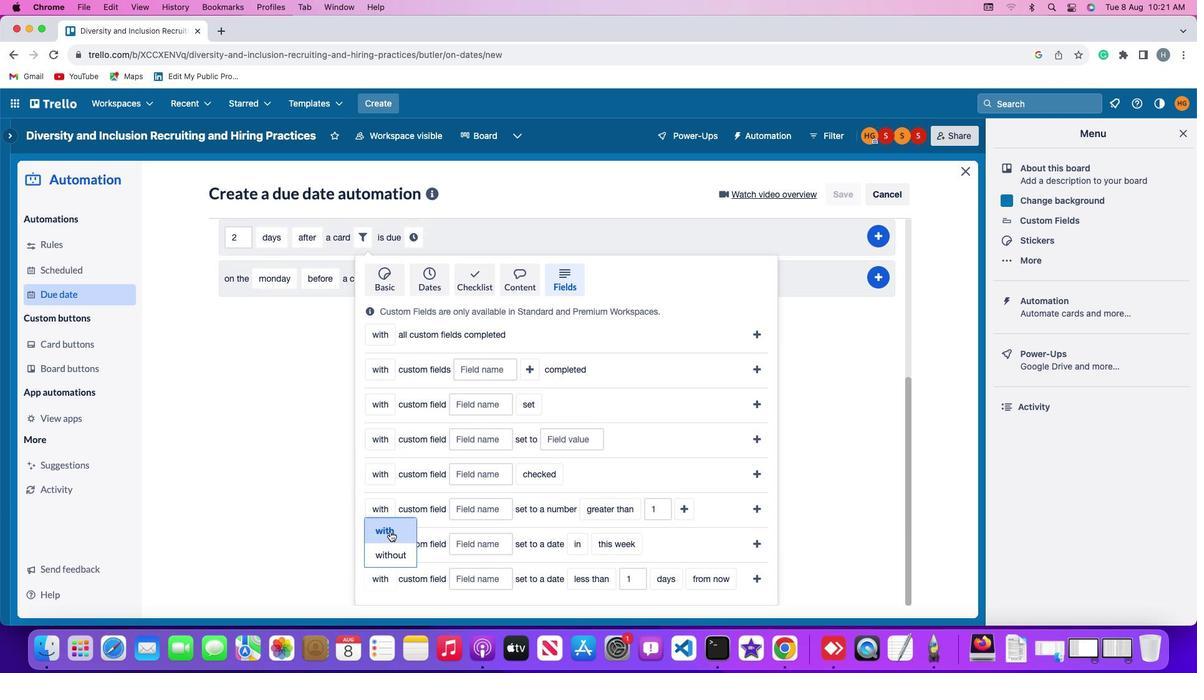 
Action: Mouse pressed left at (413, 509)
Screenshot: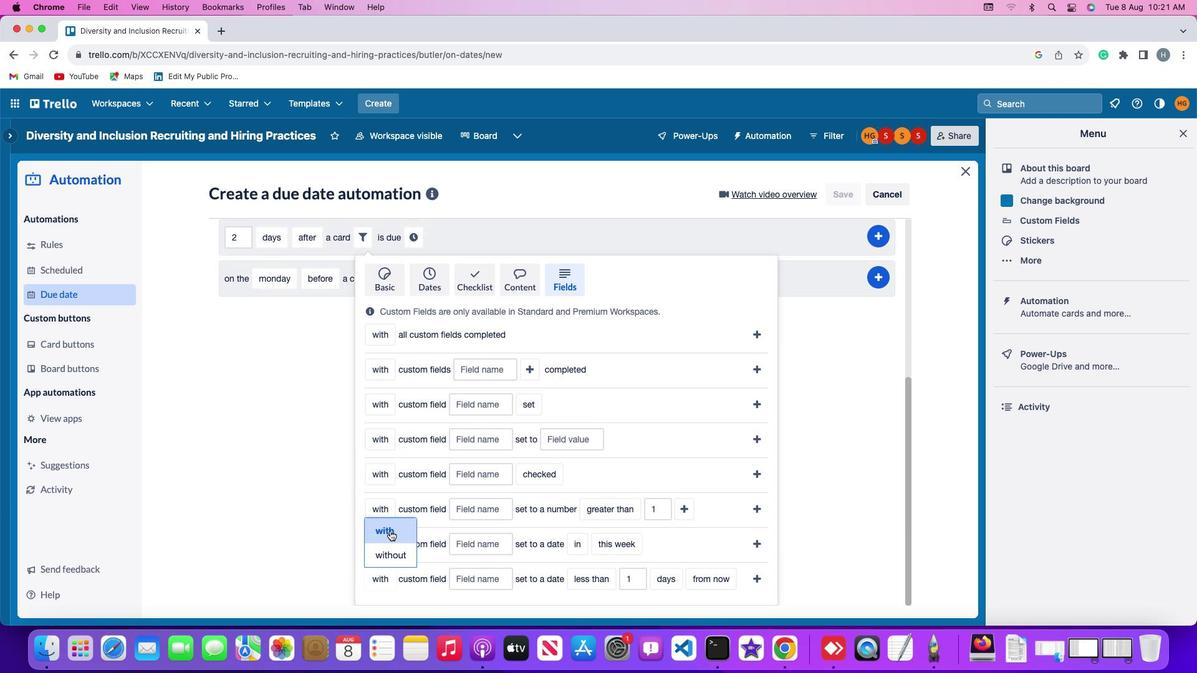 
Action: Mouse moved to (500, 527)
Screenshot: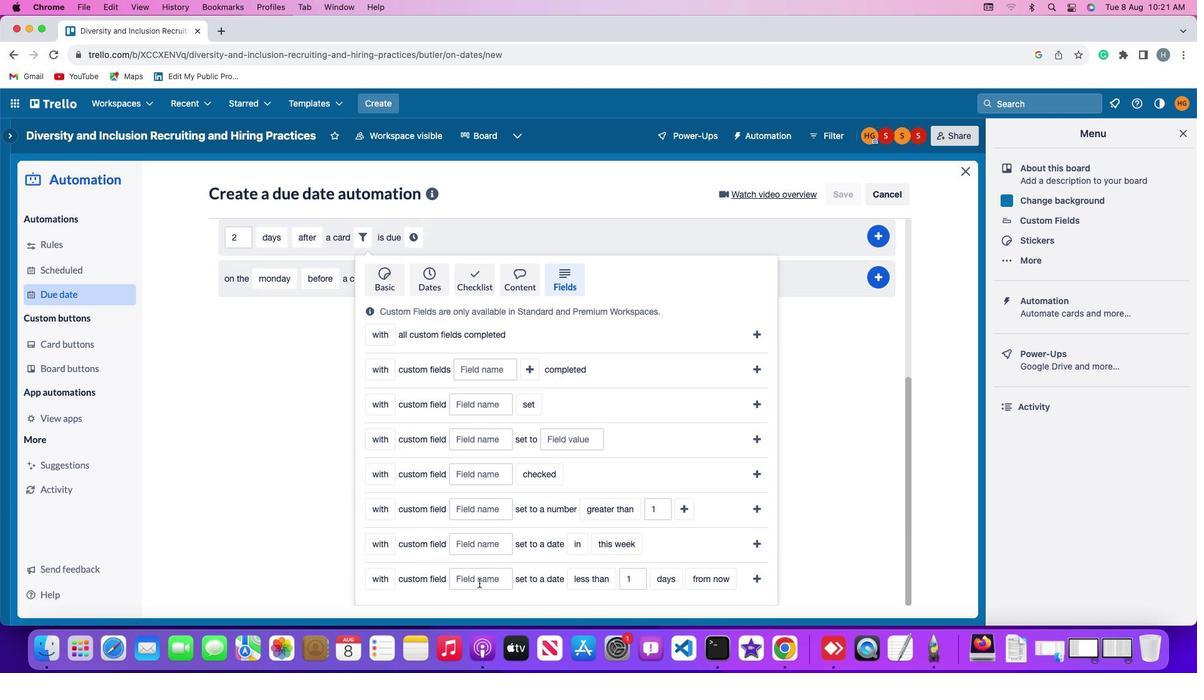 
Action: Mouse pressed left at (500, 527)
Screenshot: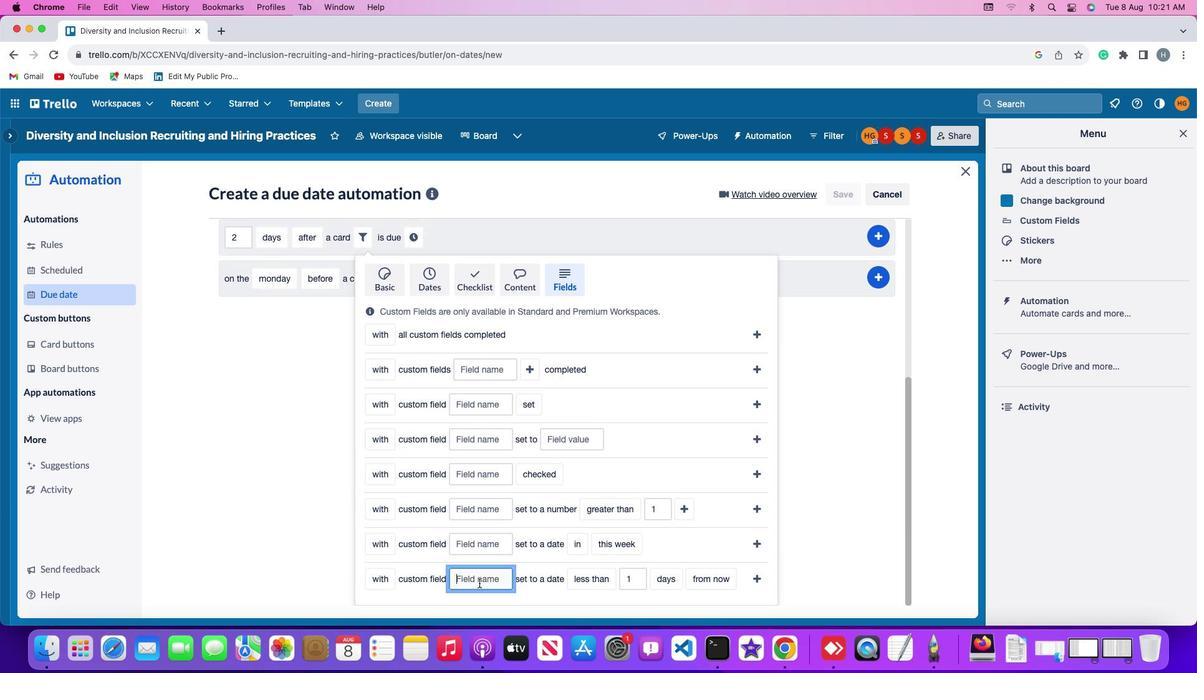 
Action: Mouse moved to (501, 527)
Screenshot: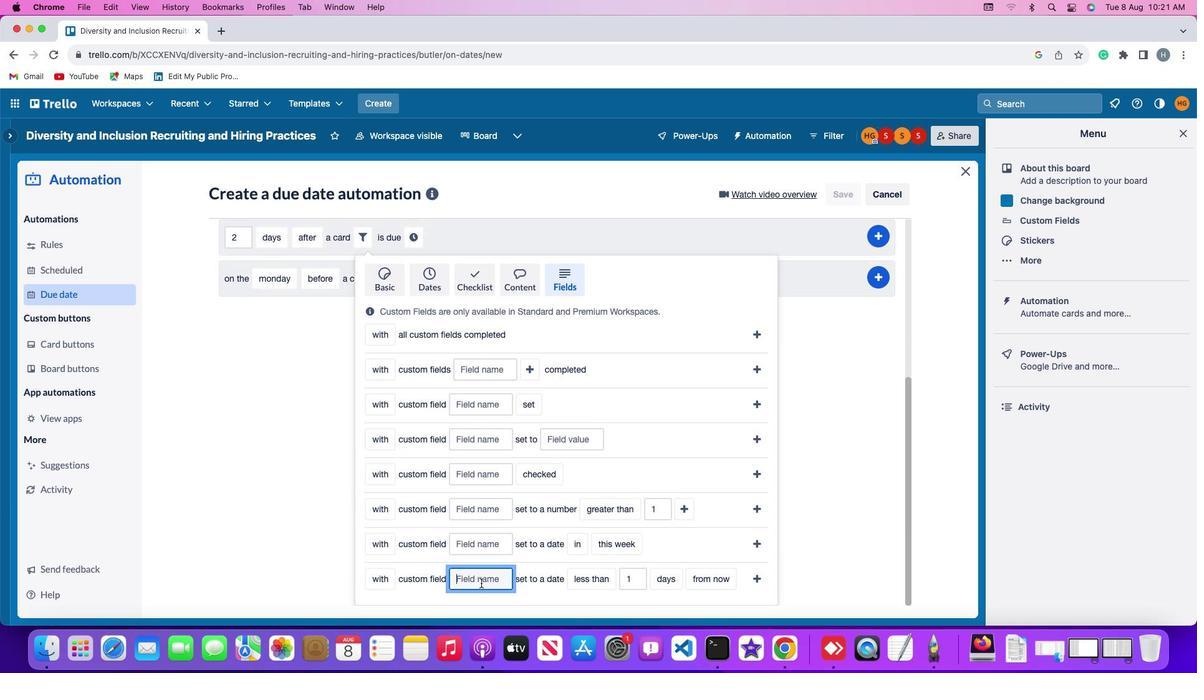
Action: Key pressed Key.shift'R''e''s''u''m''e'
Screenshot: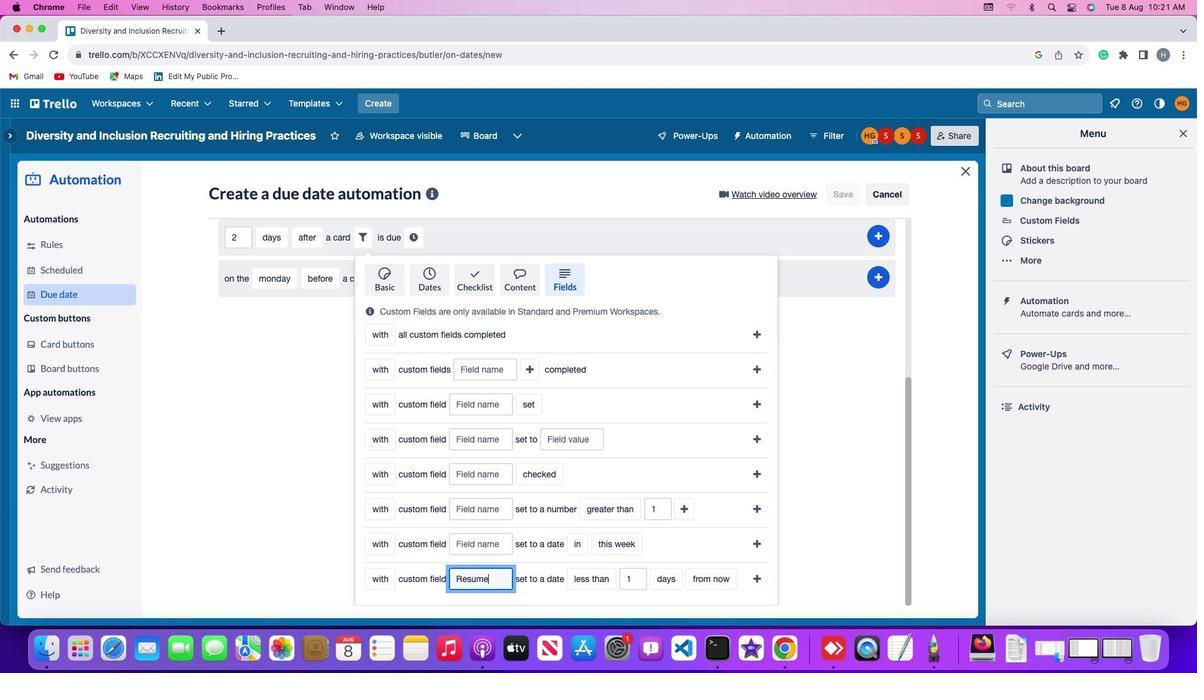 
Action: Mouse moved to (621, 525)
Screenshot: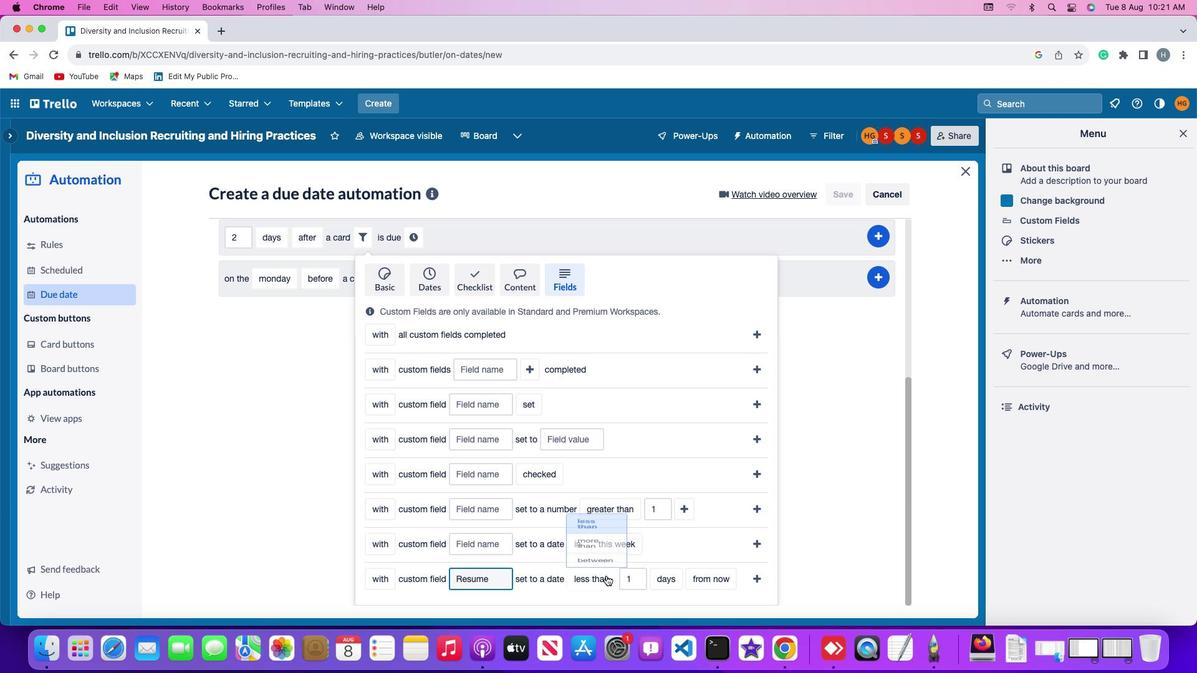 
Action: Mouse pressed left at (621, 525)
Screenshot: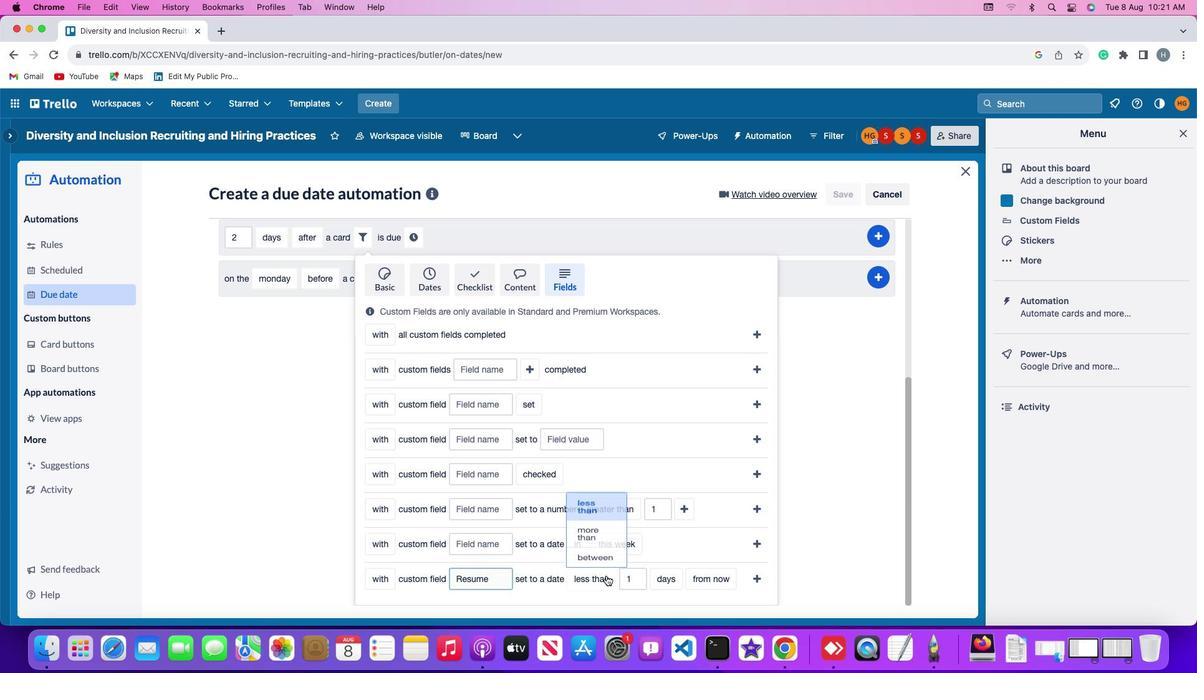 
Action: Mouse moved to (618, 495)
Screenshot: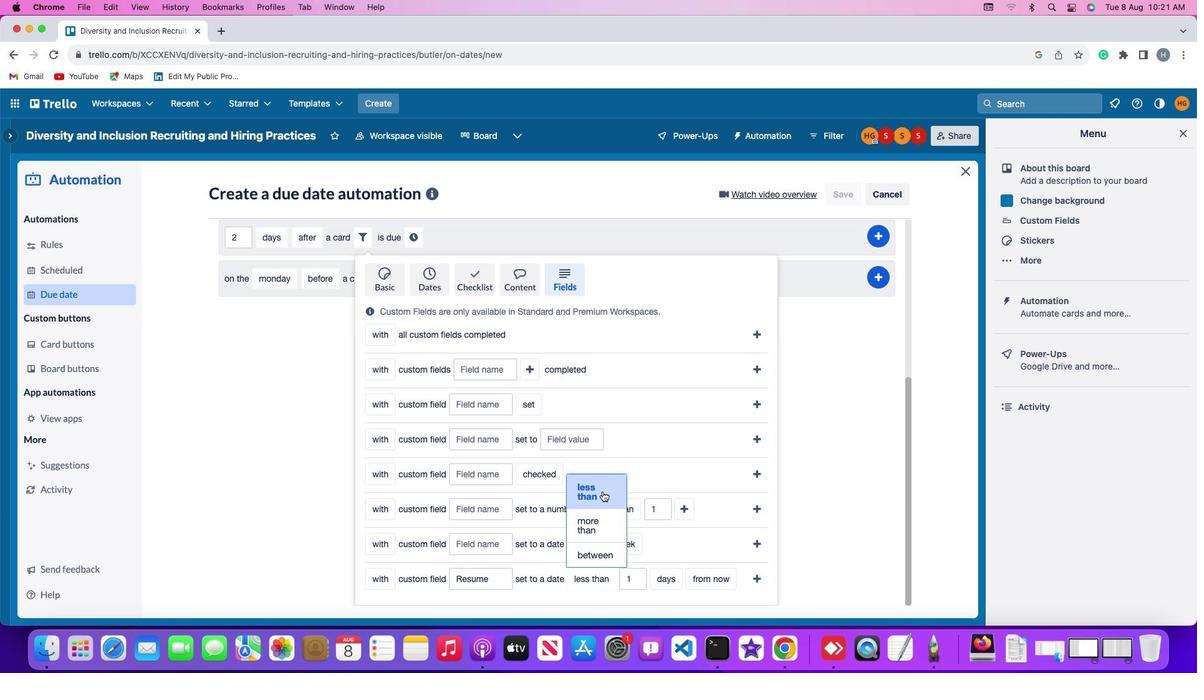 
Action: Mouse pressed left at (618, 495)
Screenshot: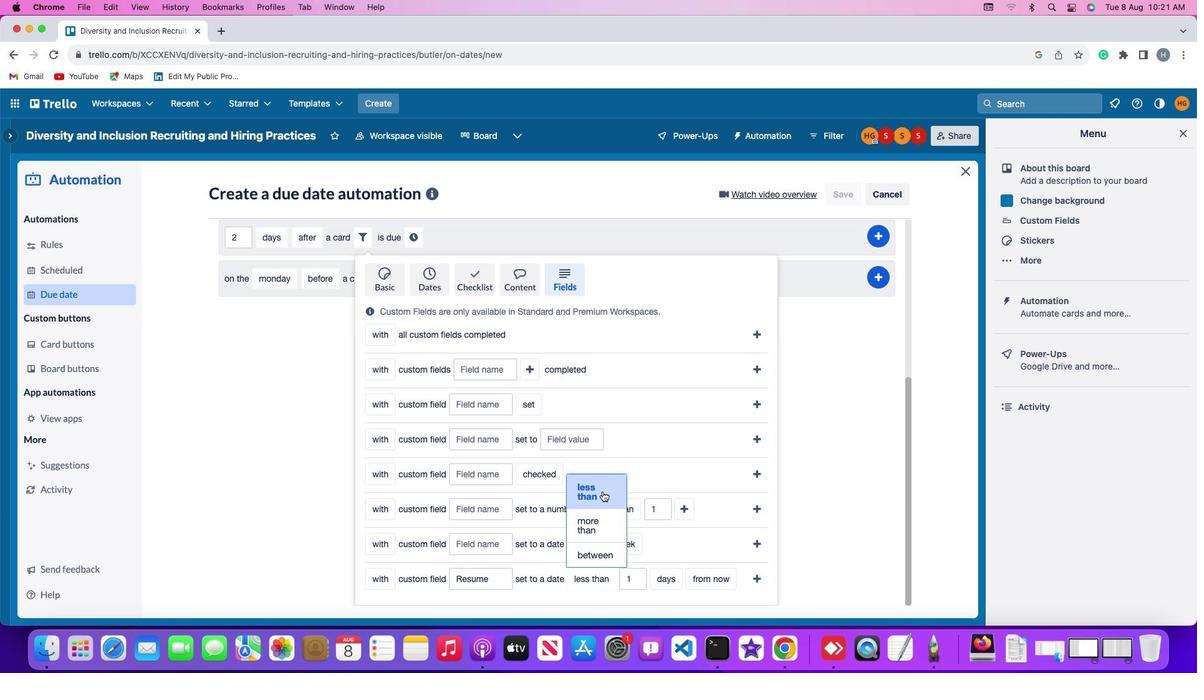 
Action: Mouse moved to (651, 525)
Screenshot: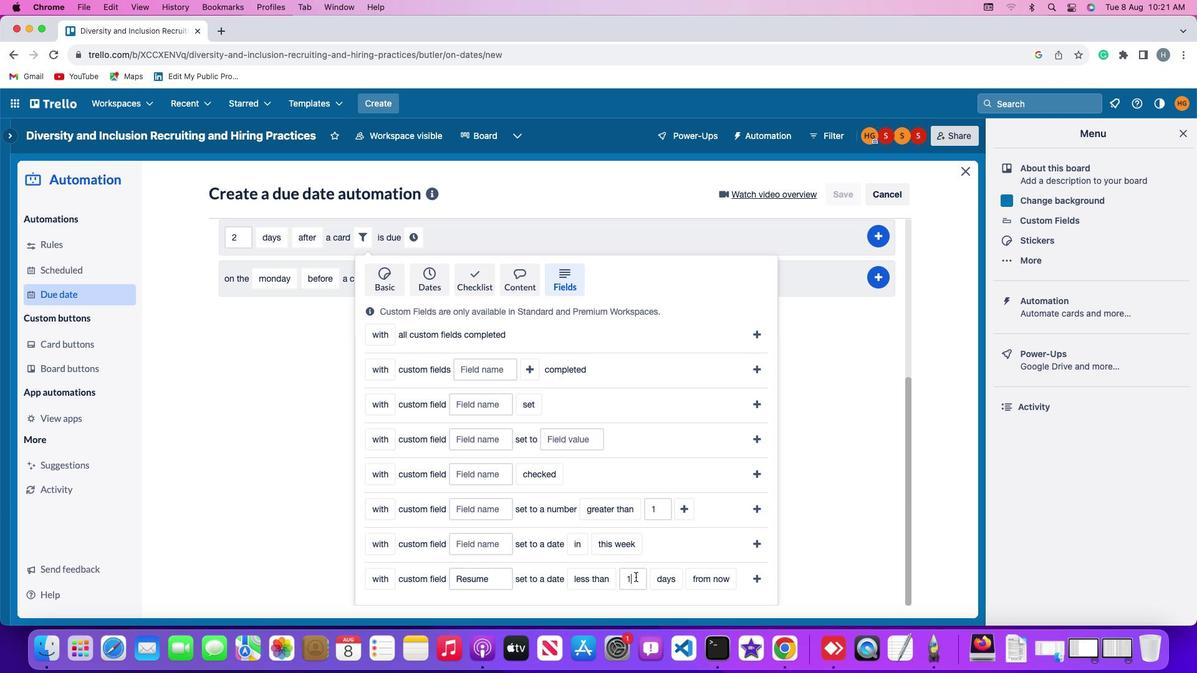 
Action: Mouse pressed left at (651, 525)
Screenshot: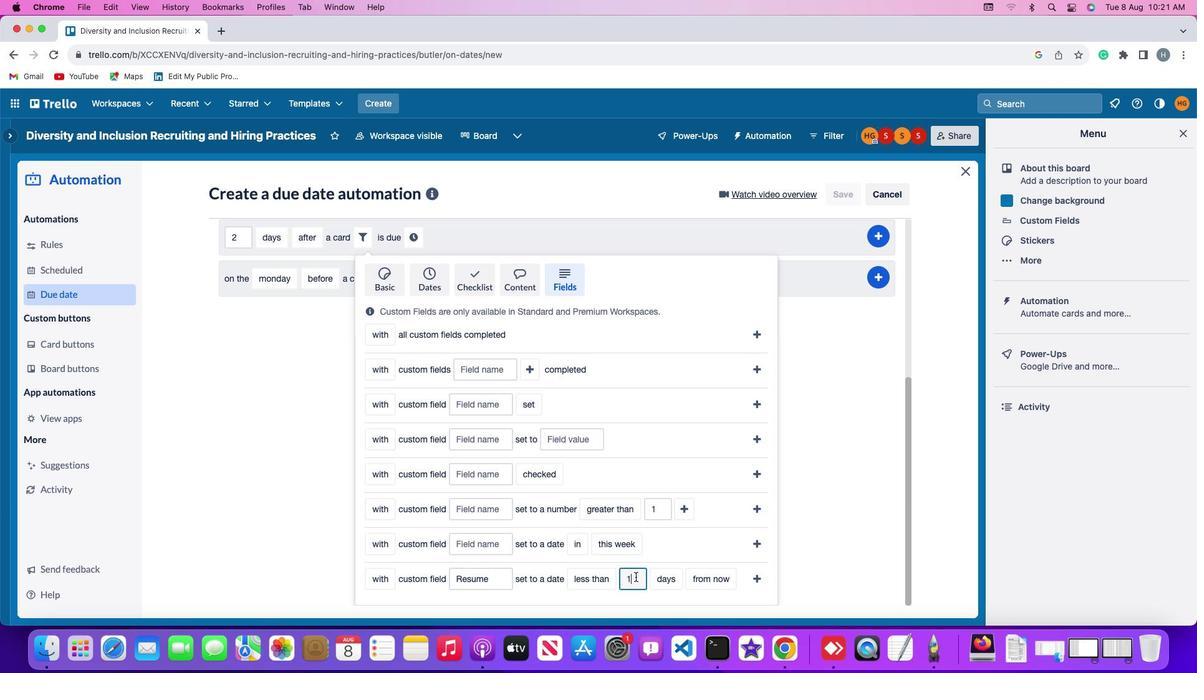 
Action: Key pressed Key.backspace'1'
Screenshot: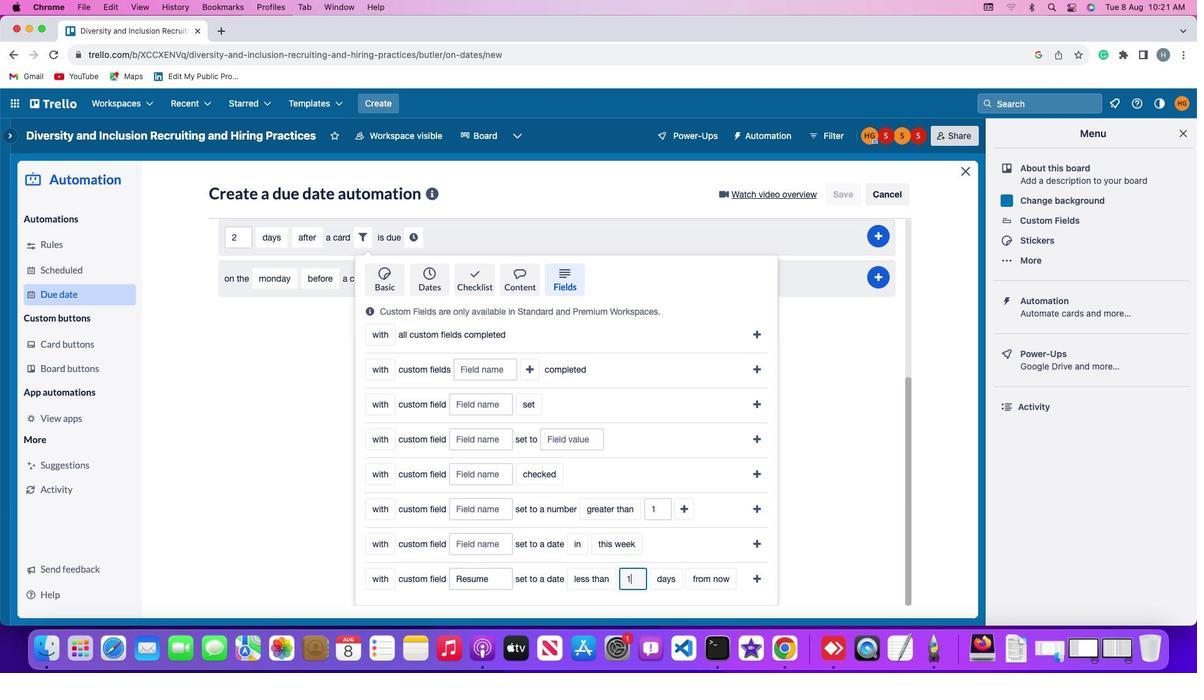 
Action: Mouse moved to (676, 525)
Screenshot: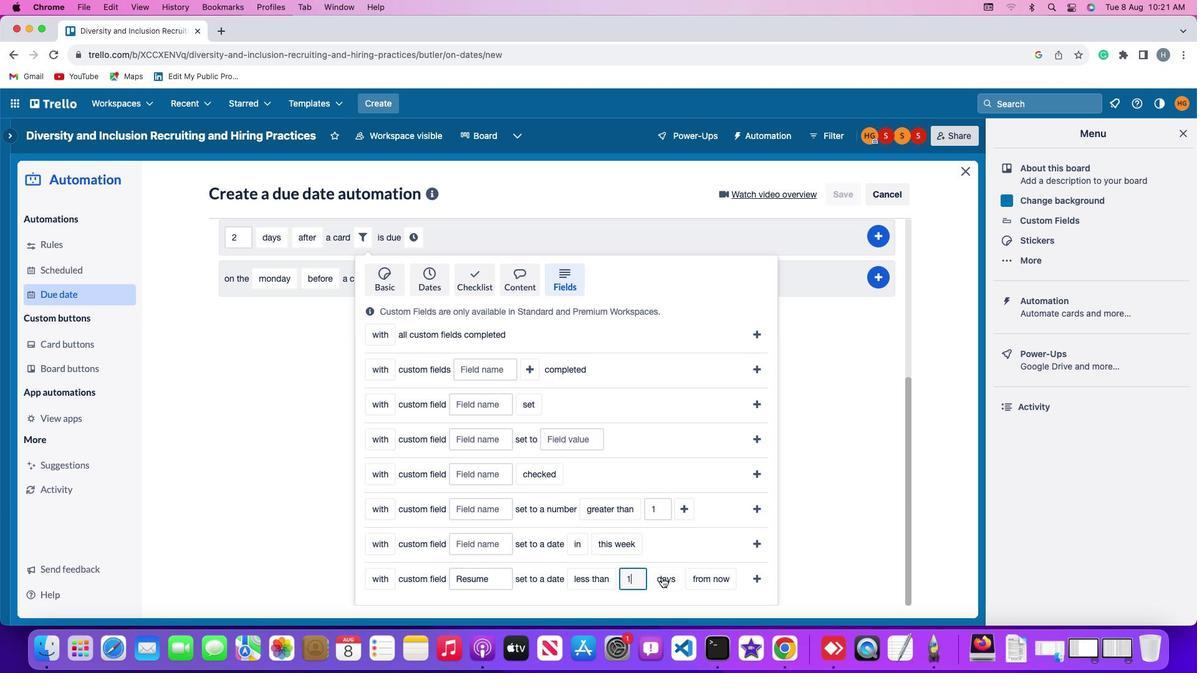
Action: Mouse pressed left at (676, 525)
Screenshot: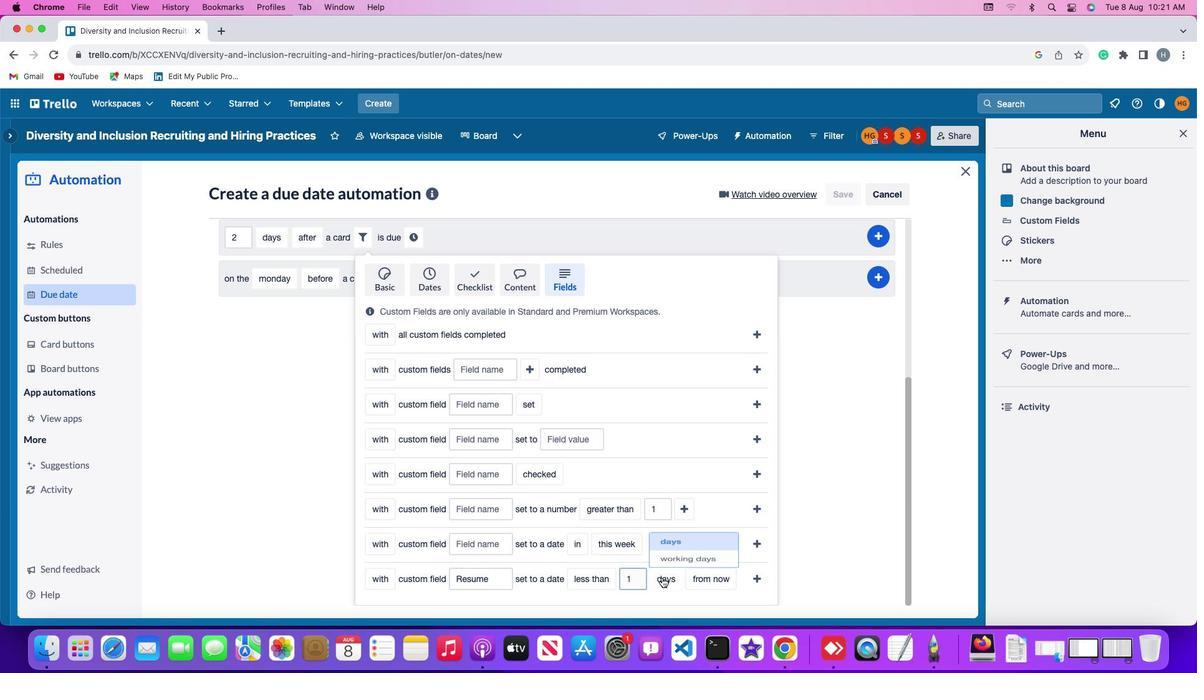 
Action: Mouse moved to (694, 516)
Screenshot: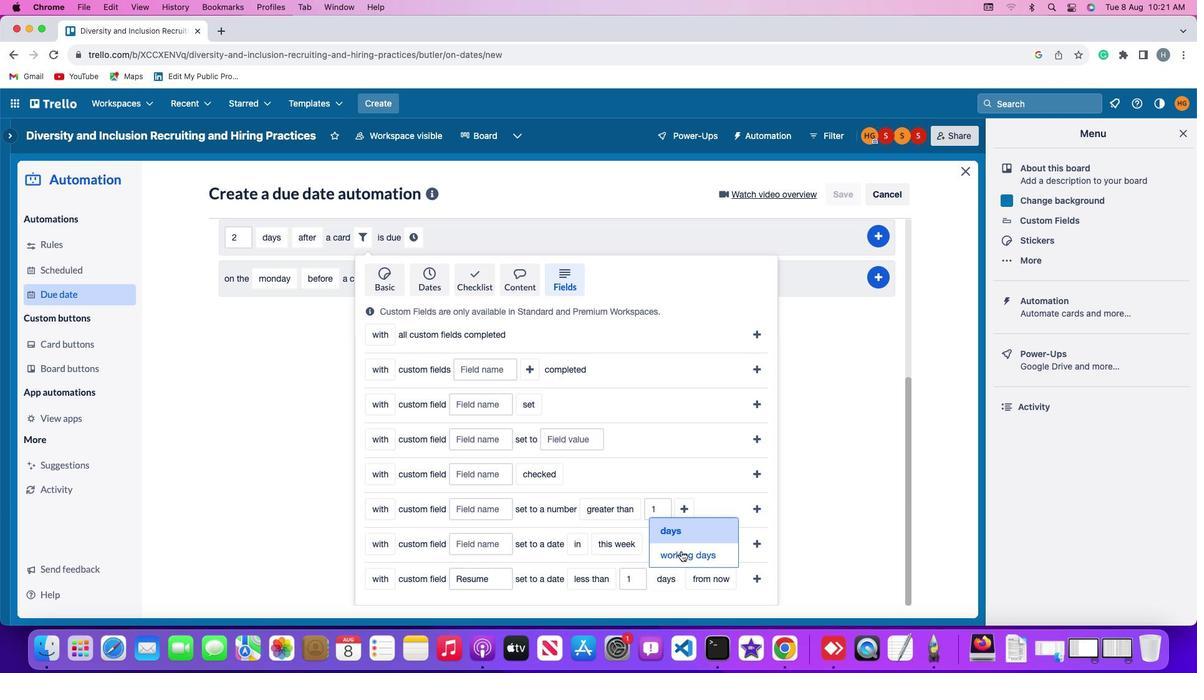 
Action: Mouse pressed left at (694, 516)
Screenshot: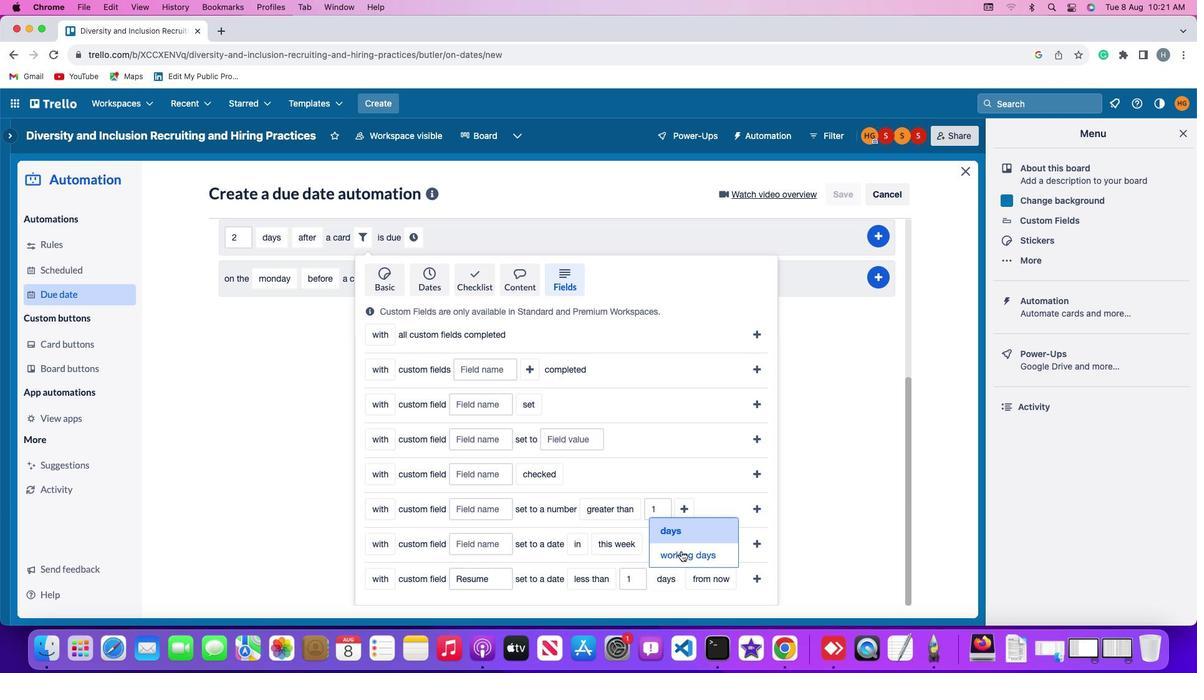 
Action: Mouse moved to (747, 529)
Screenshot: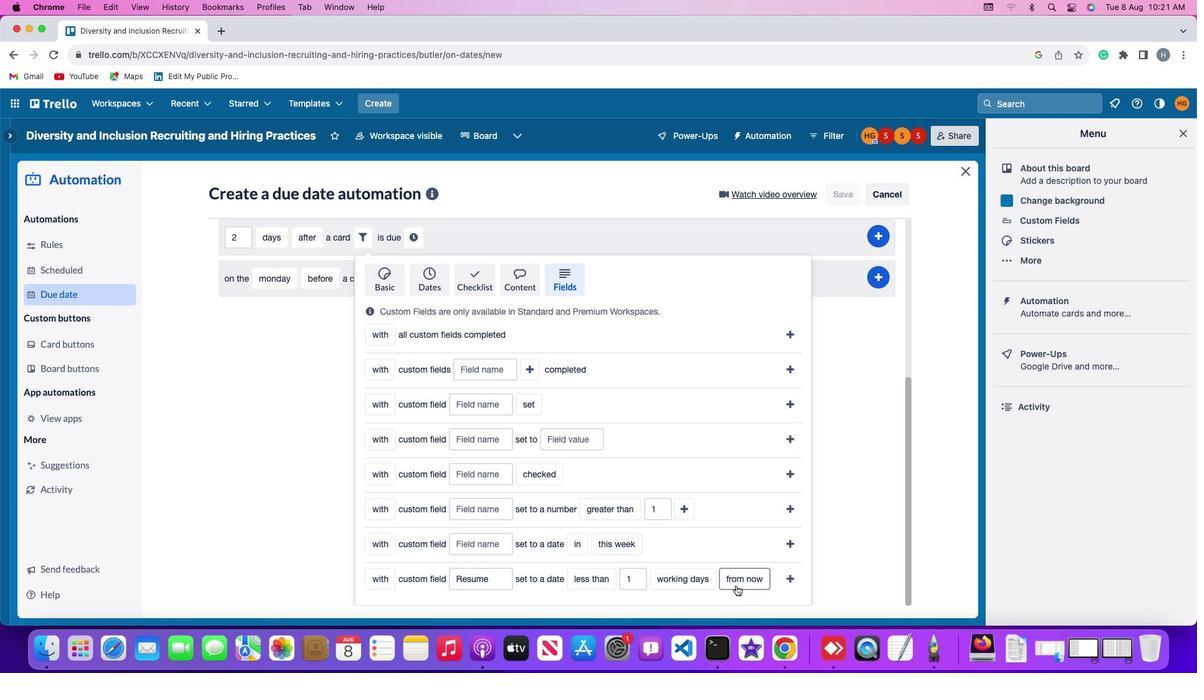 
Action: Mouse pressed left at (747, 529)
Screenshot: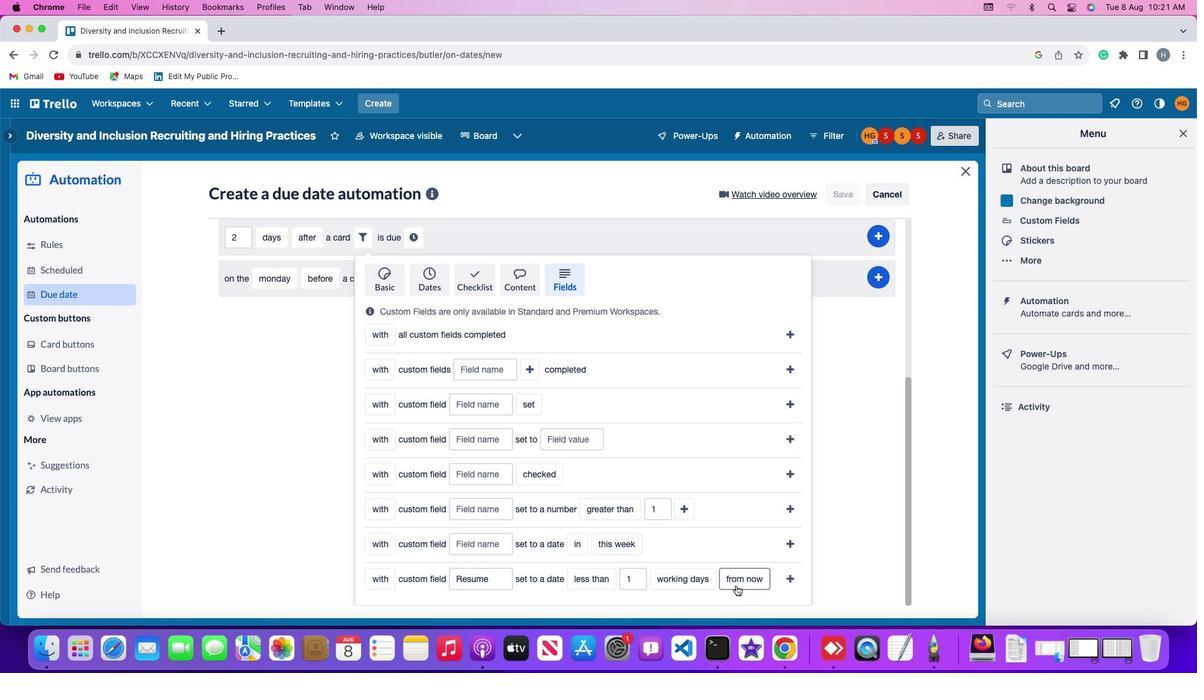 
Action: Mouse moved to (759, 507)
Screenshot: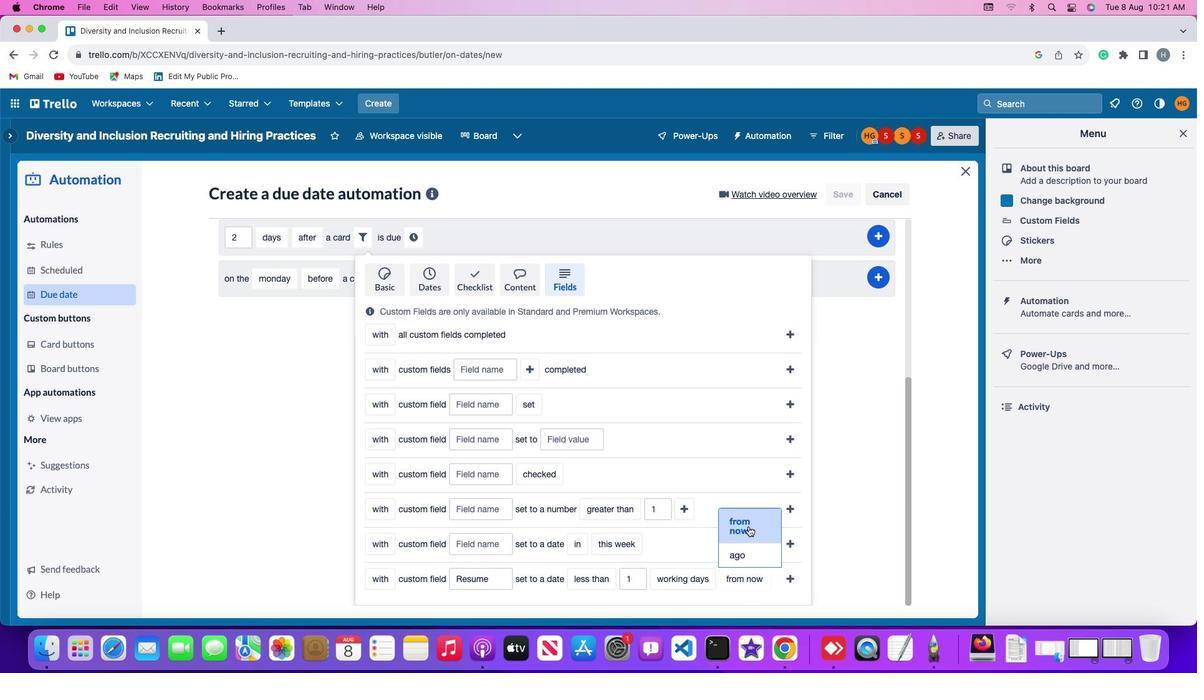 
Action: Mouse pressed left at (759, 507)
Screenshot: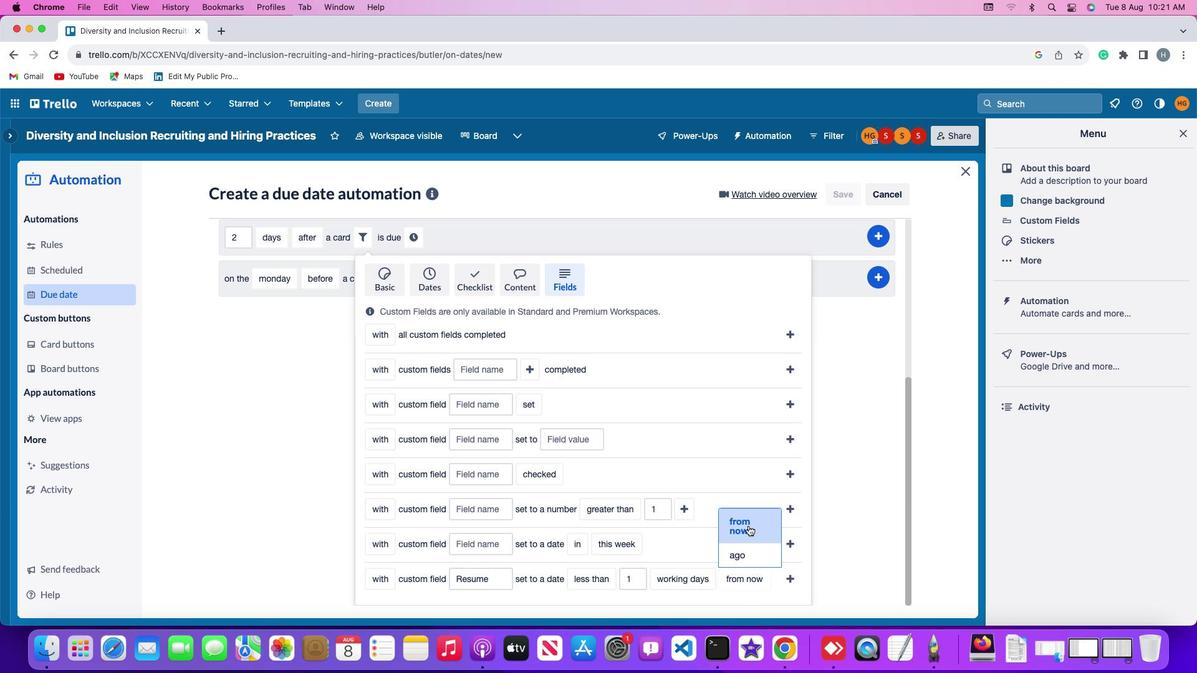 
Action: Mouse moved to (804, 527)
Screenshot: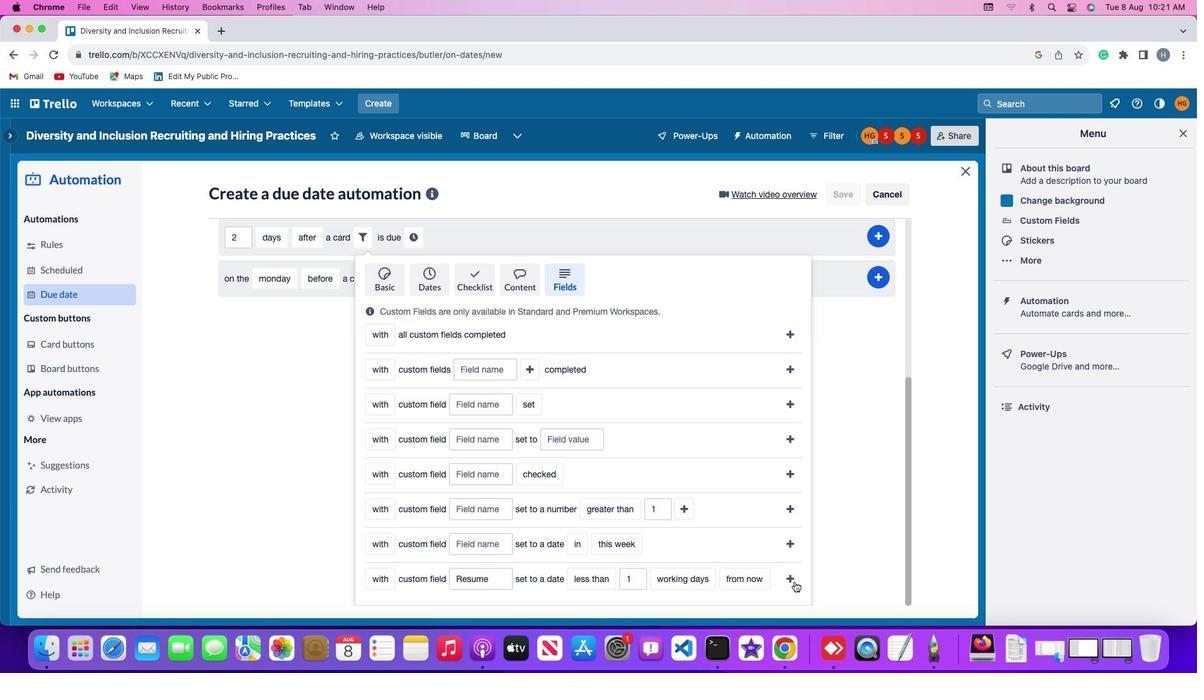 
Action: Mouse pressed left at (804, 527)
Screenshot: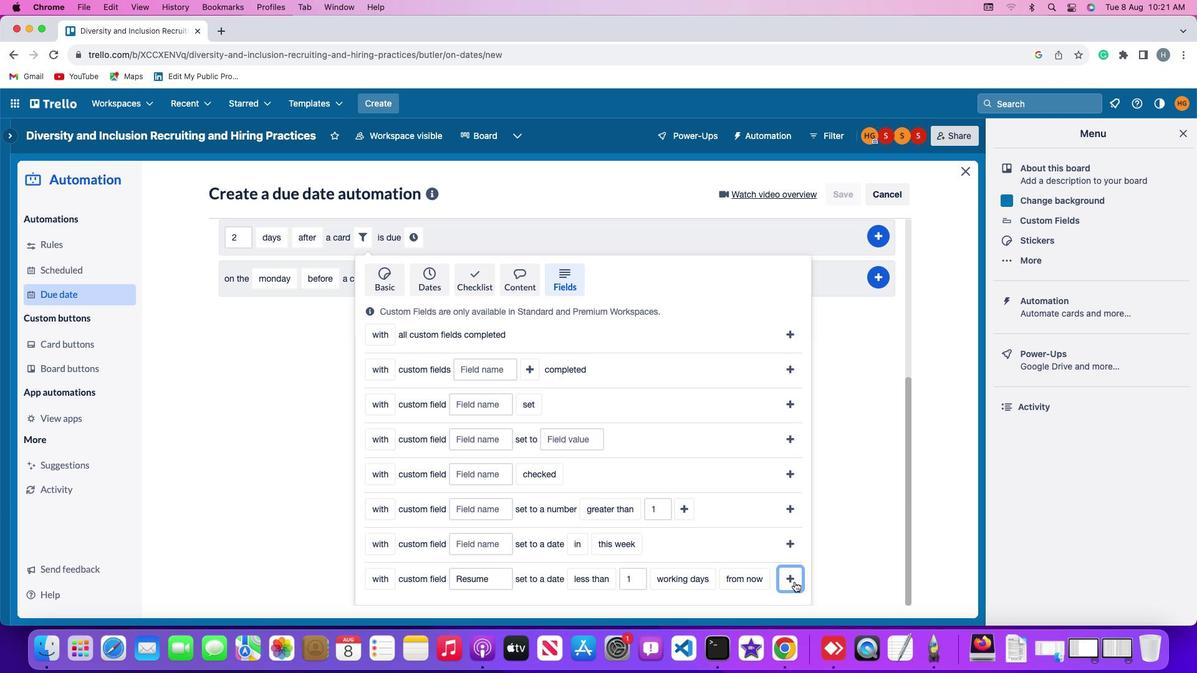 
Action: Mouse moved to (752, 495)
Screenshot: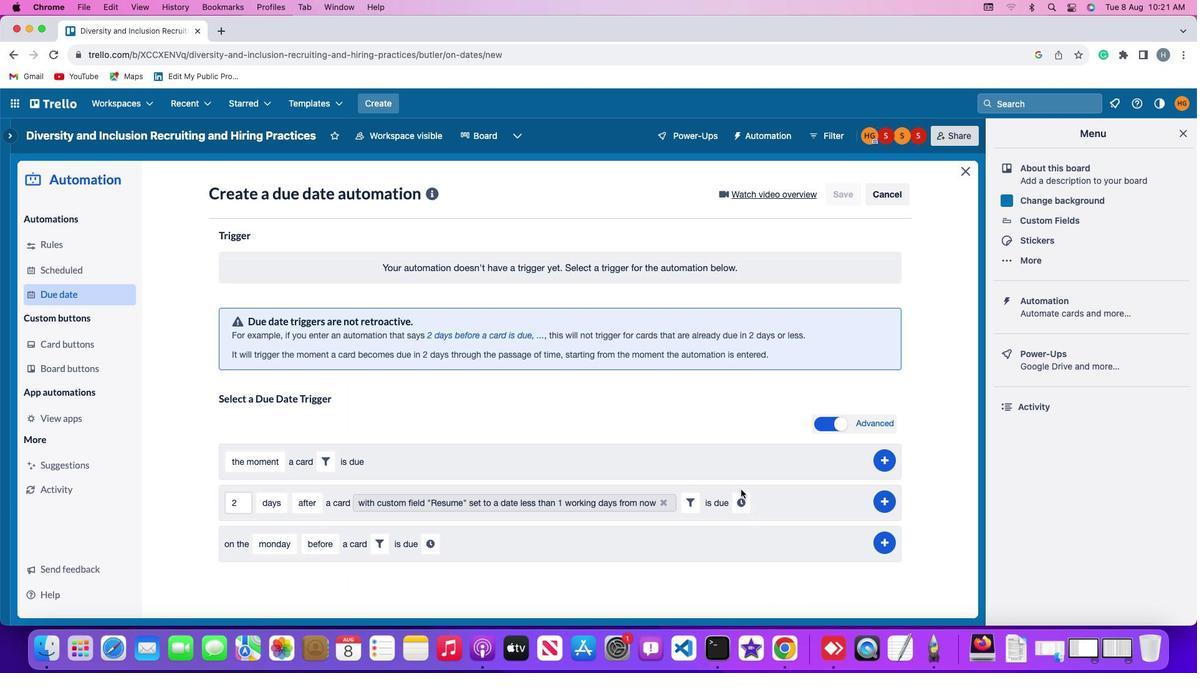 
Action: Mouse pressed left at (752, 495)
Screenshot: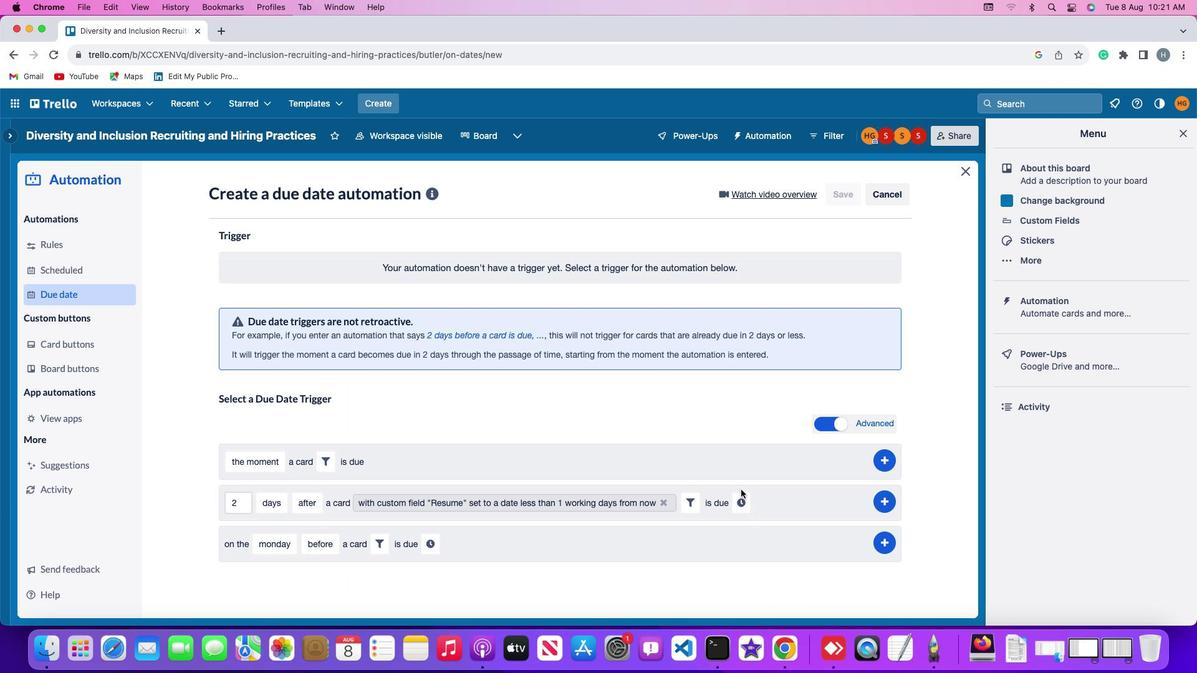 
Action: Mouse moved to (753, 497)
Screenshot: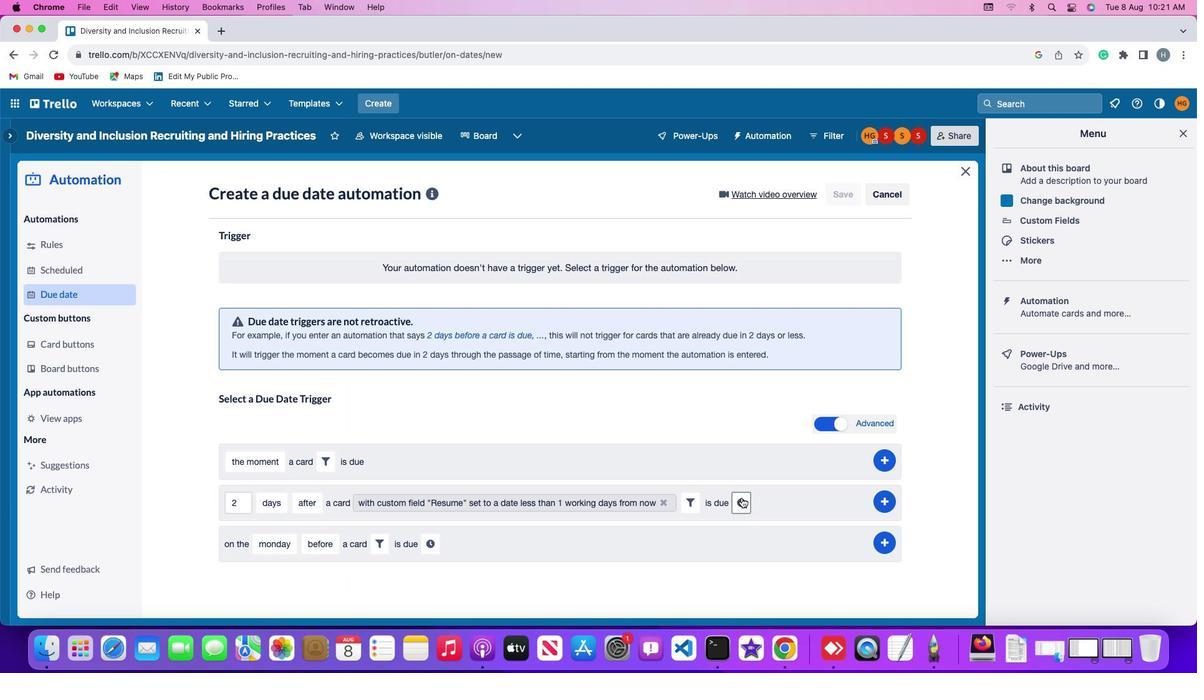 
Action: Mouse pressed left at (753, 497)
Screenshot: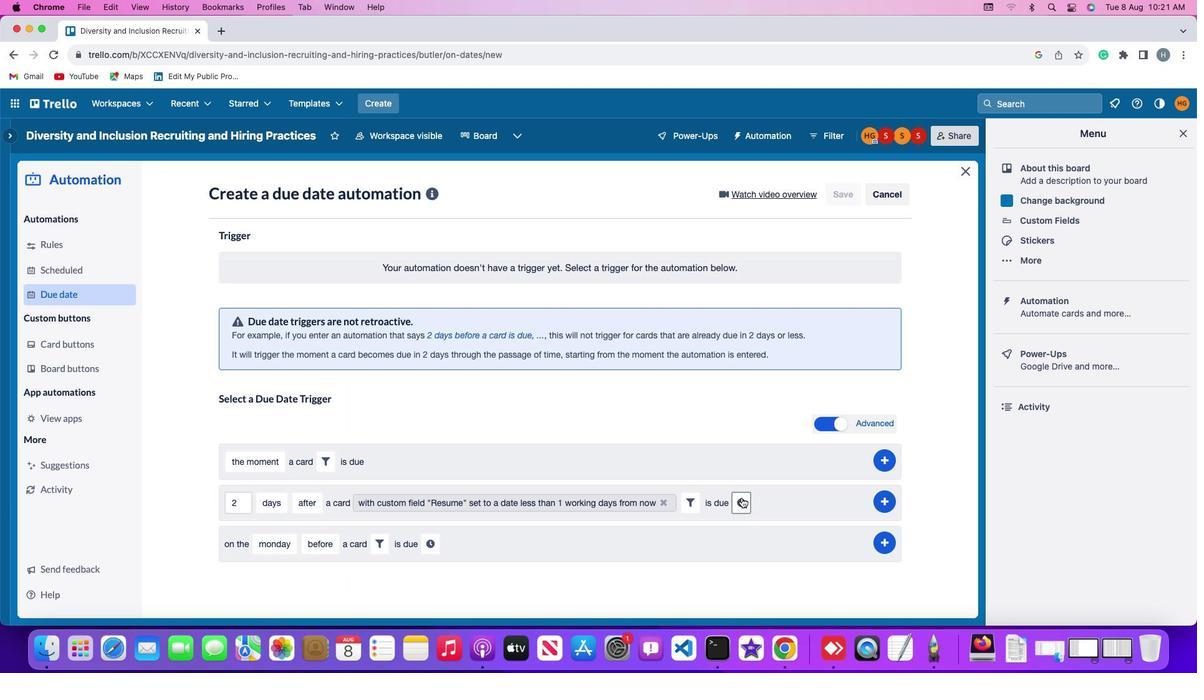 
Action: Mouse moved to (778, 500)
Screenshot: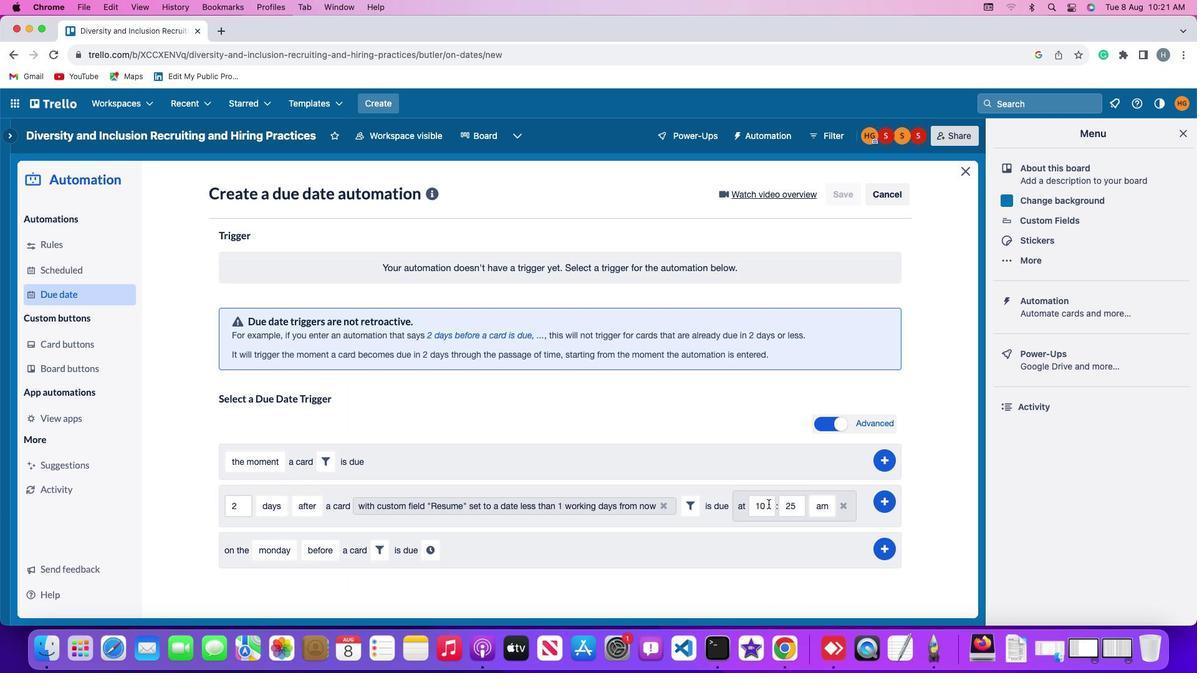 
Action: Mouse pressed left at (778, 500)
Screenshot: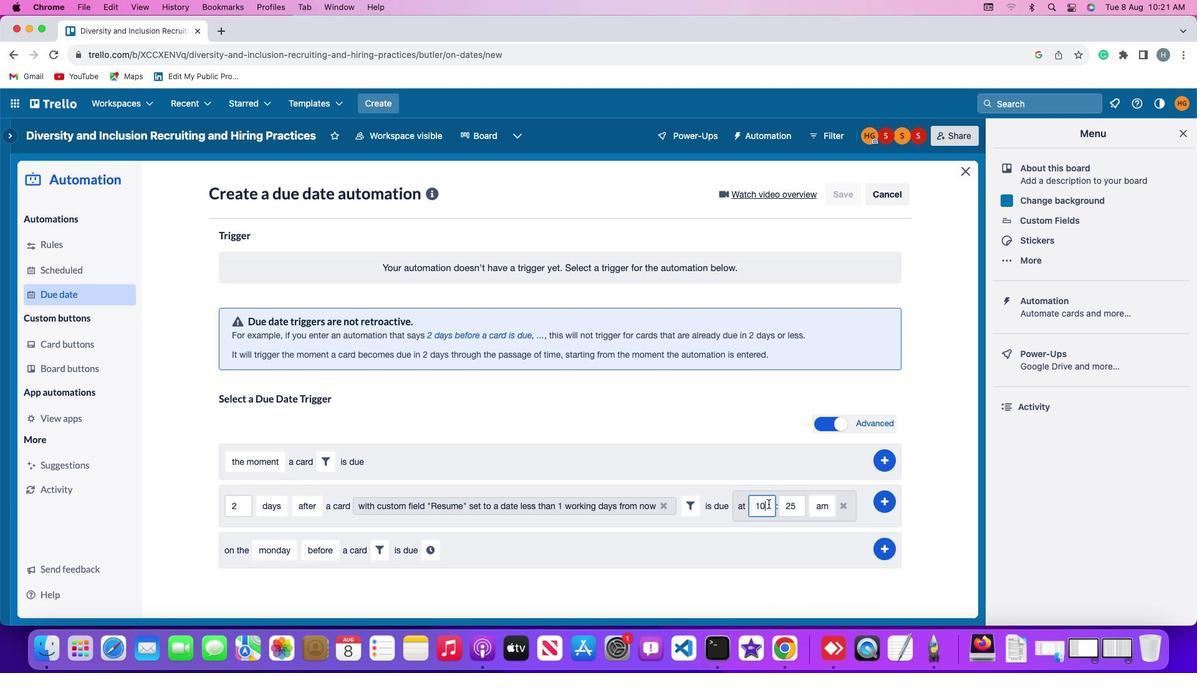 
Action: Key pressed Key.backspaceKey.backspace'1''1'
Screenshot: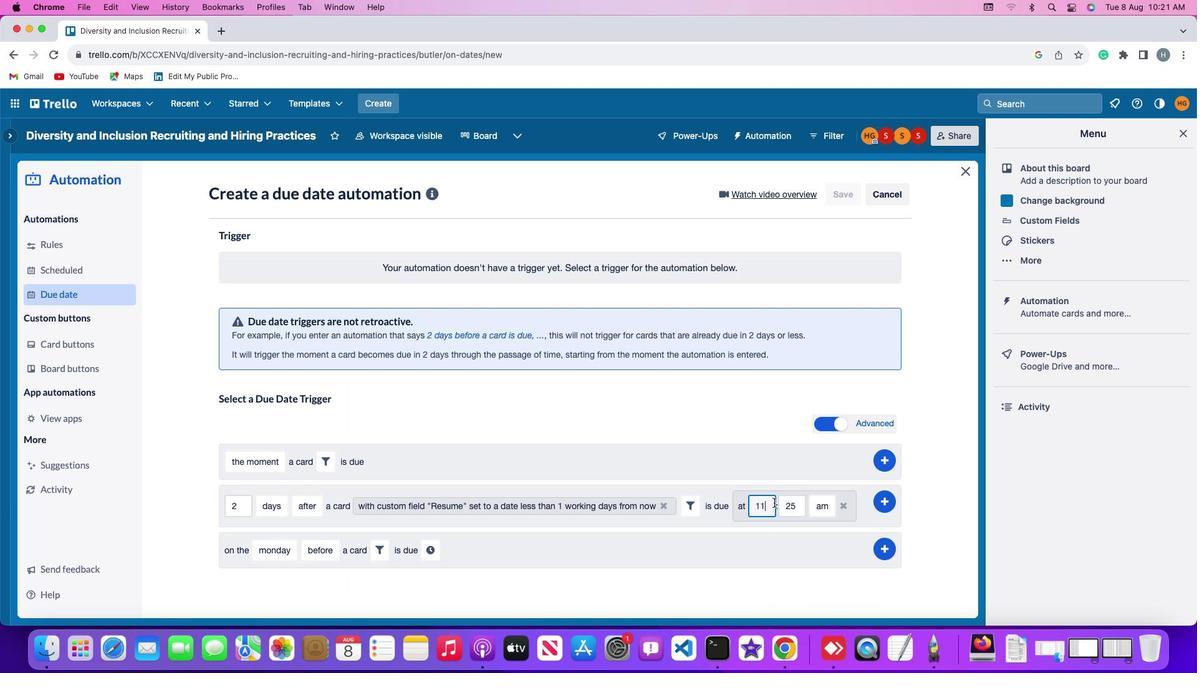 
Action: Mouse moved to (806, 500)
Screenshot: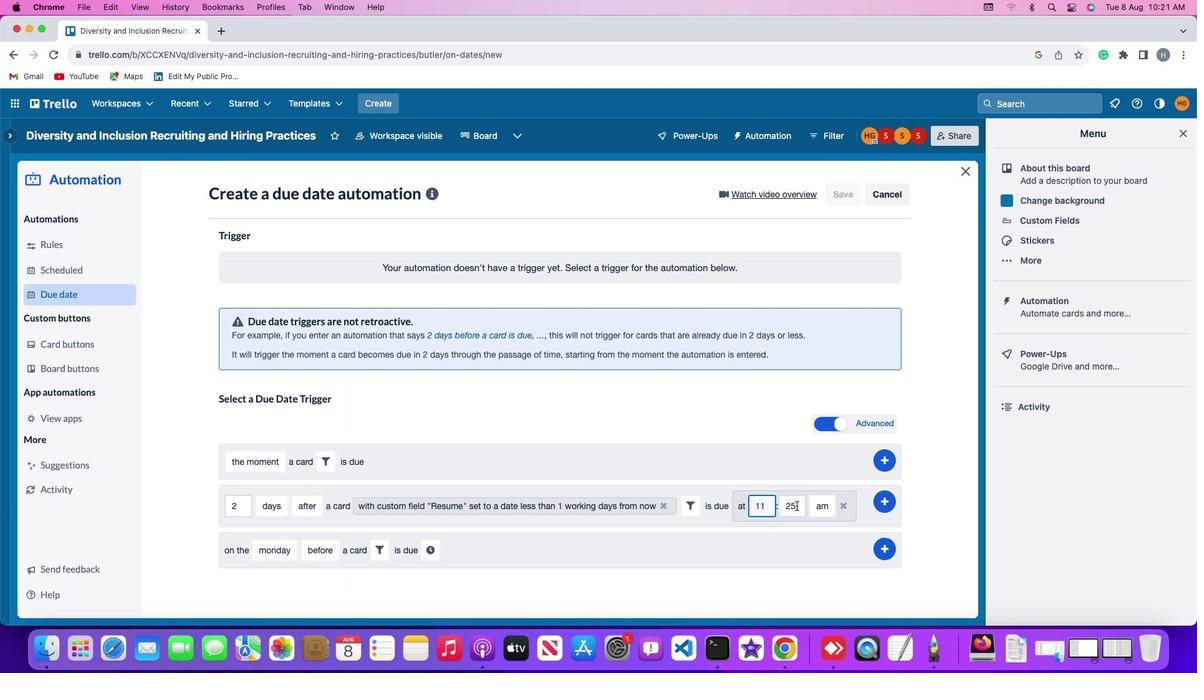 
Action: Mouse pressed left at (806, 500)
Screenshot: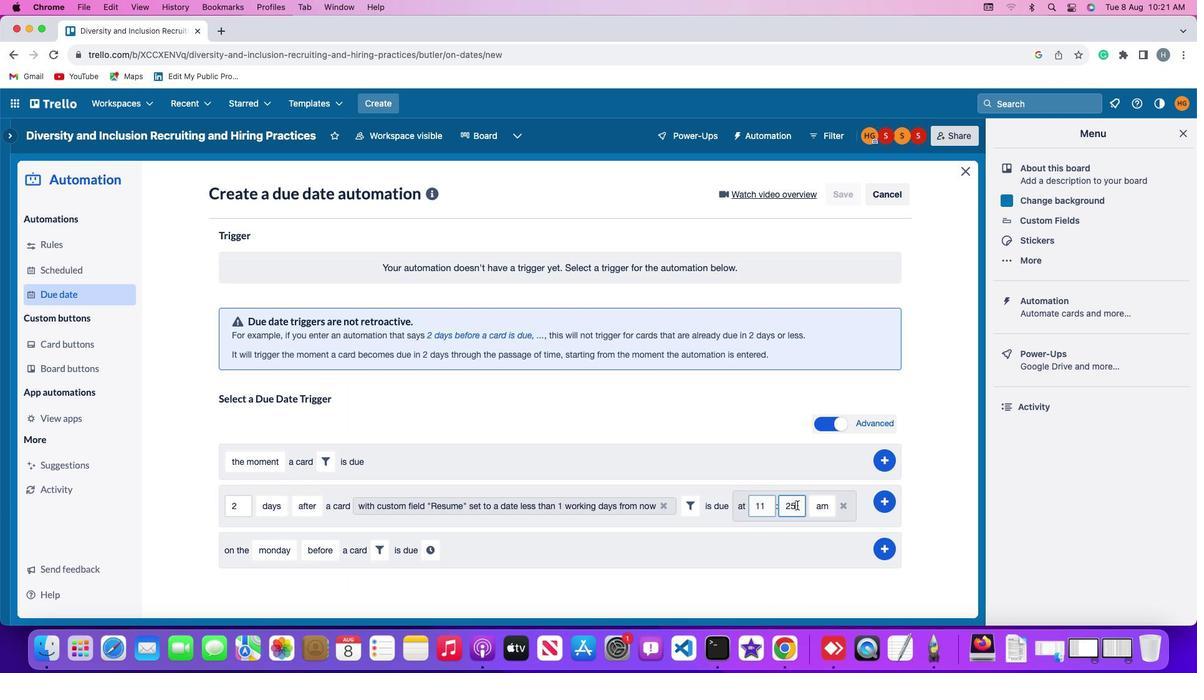 
Action: Mouse moved to (806, 500)
Screenshot: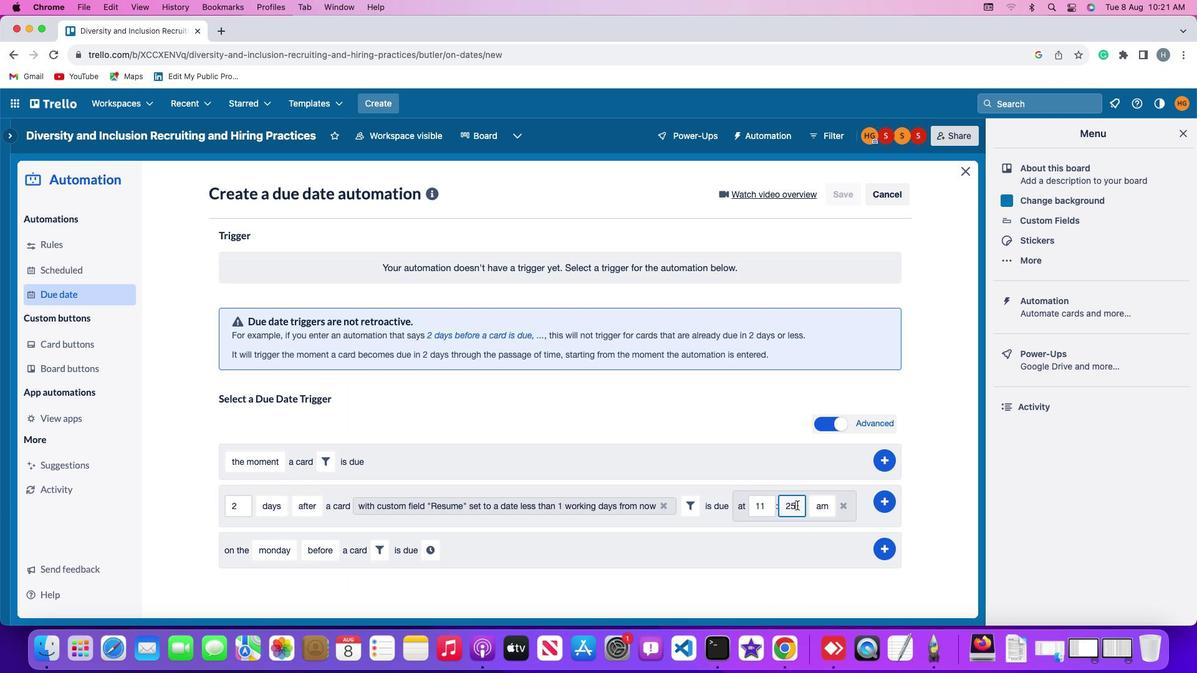 
Action: Key pressed Key.backspaceKey.backspace'0''0'
Screenshot: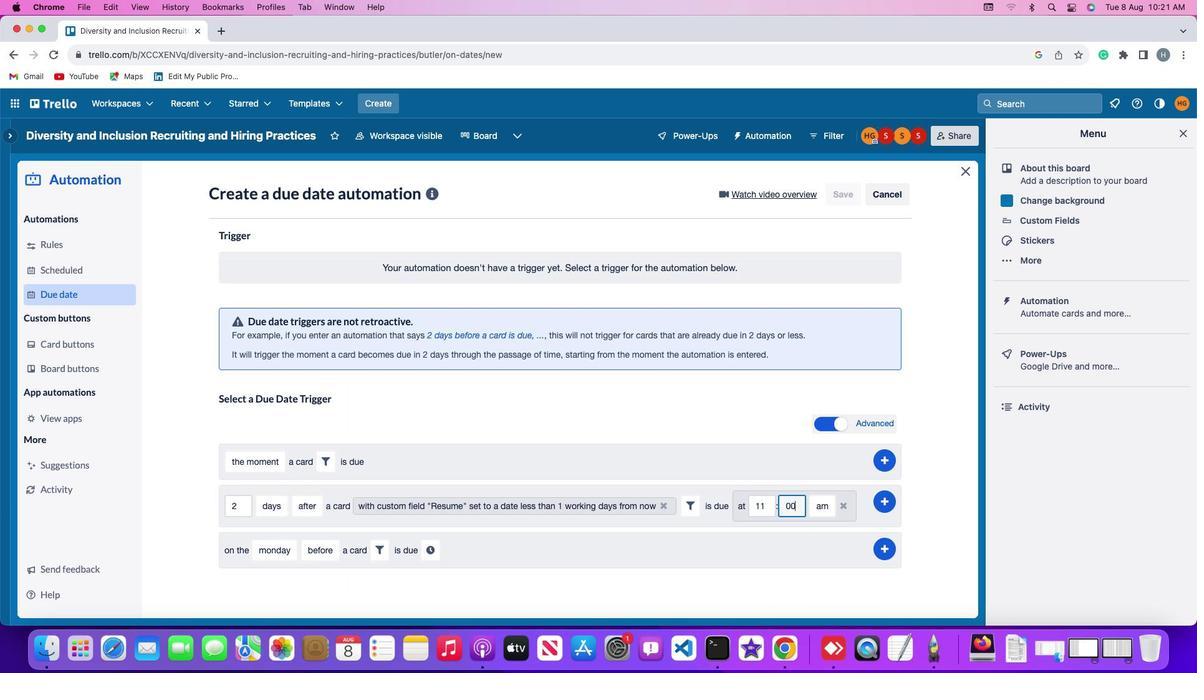 
Action: Mouse moved to (833, 500)
Screenshot: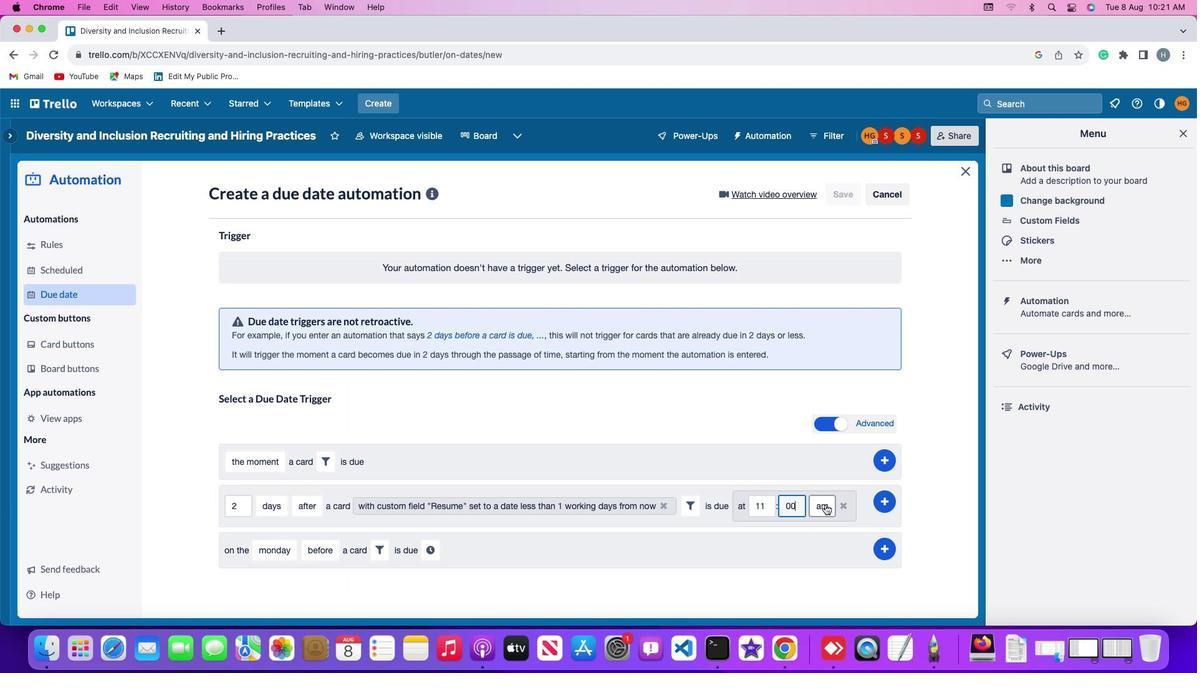 
Action: Mouse pressed left at (833, 500)
Screenshot: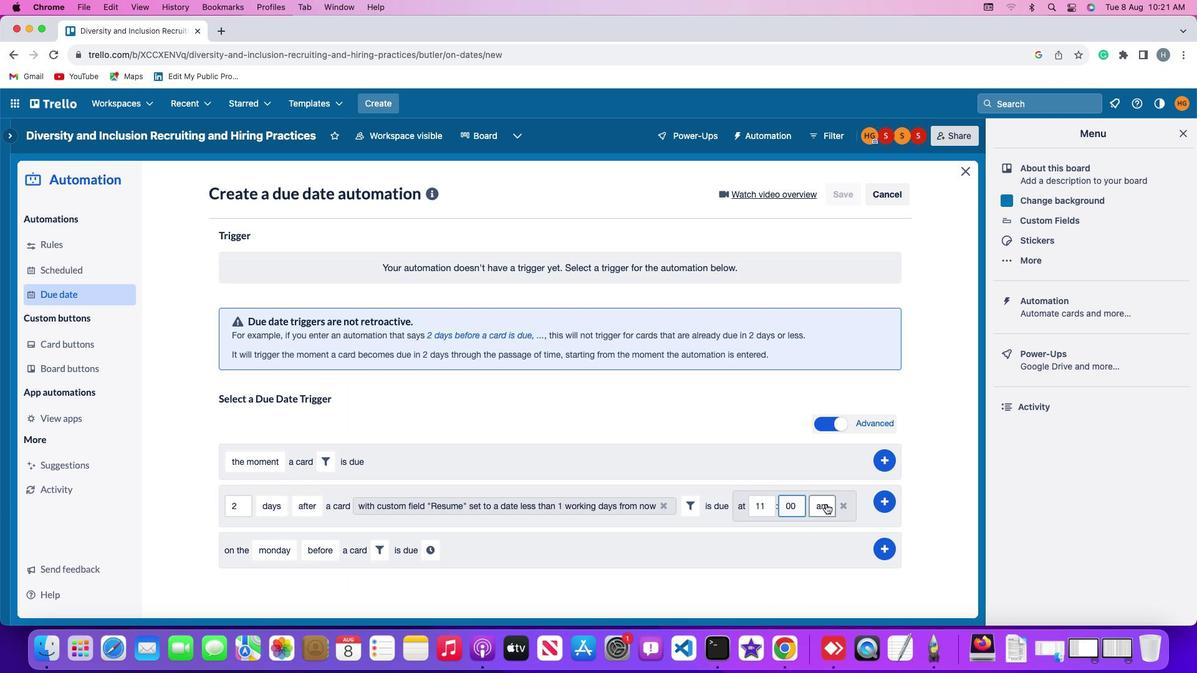 
Action: Mouse moved to (829, 508)
Screenshot: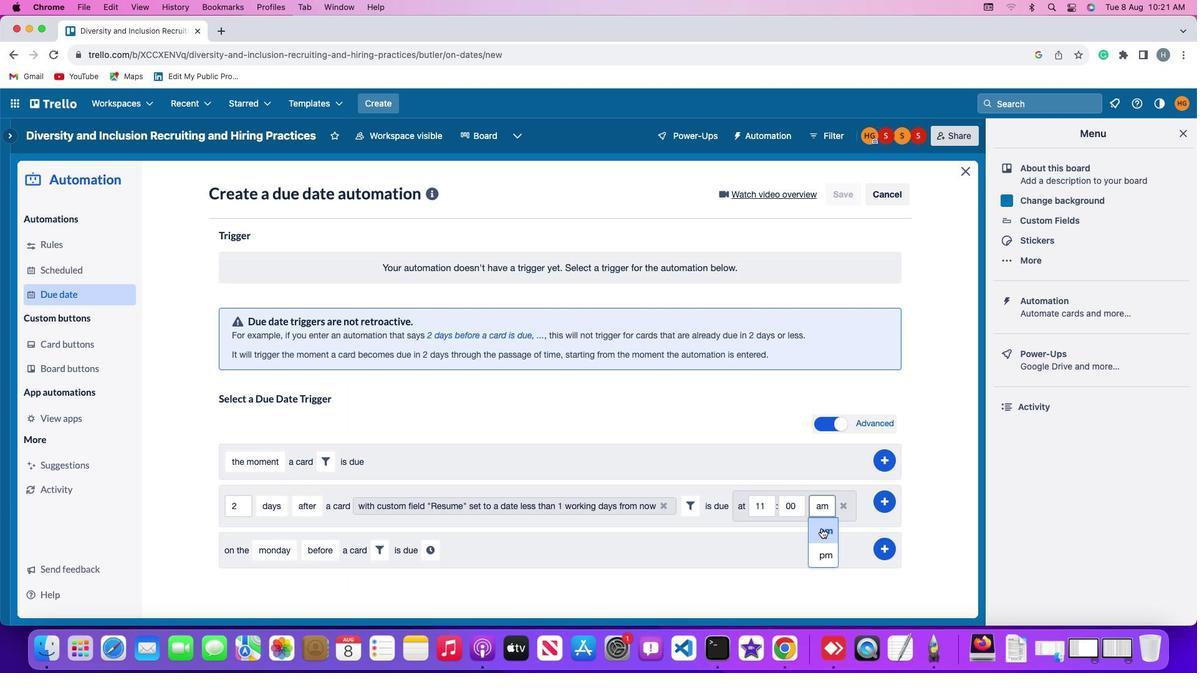 
Action: Mouse pressed left at (829, 508)
Screenshot: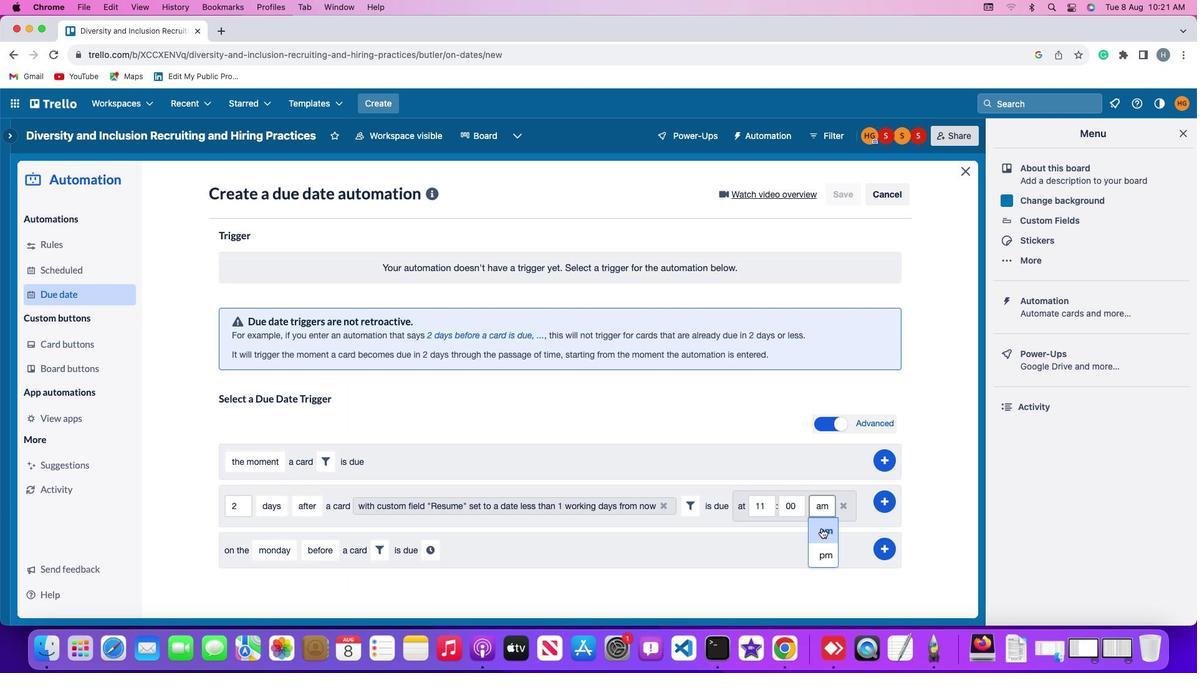 
Action: Mouse moved to (890, 497)
Screenshot: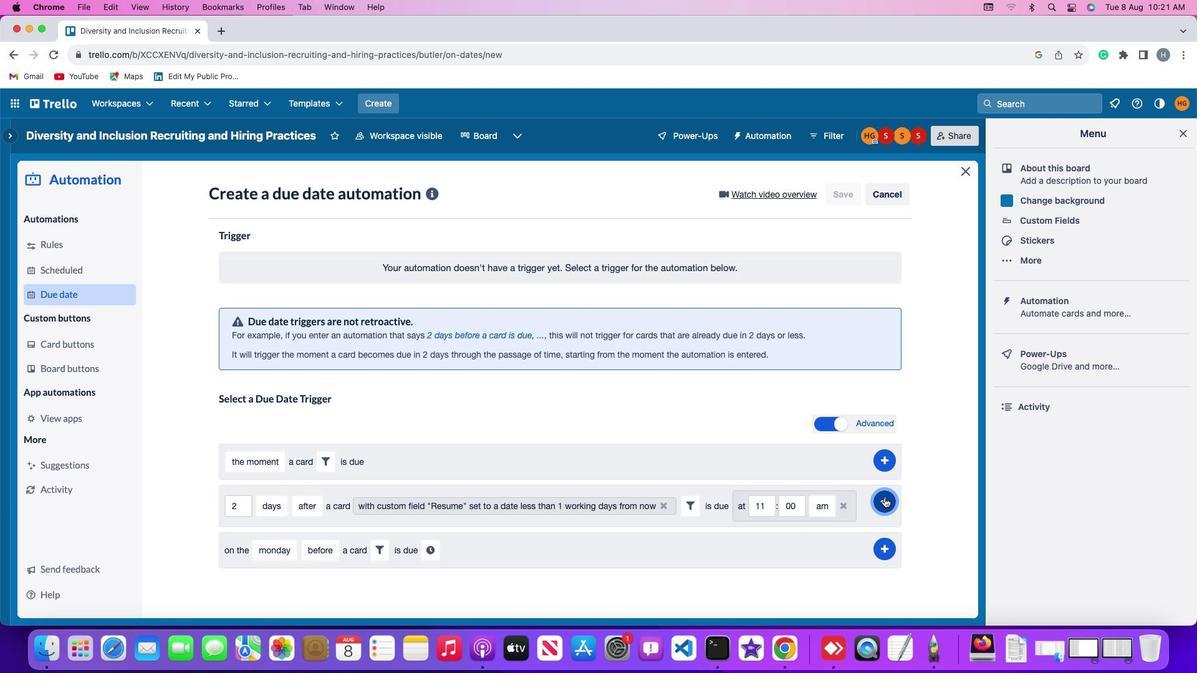 
Action: Mouse pressed left at (890, 497)
Screenshot: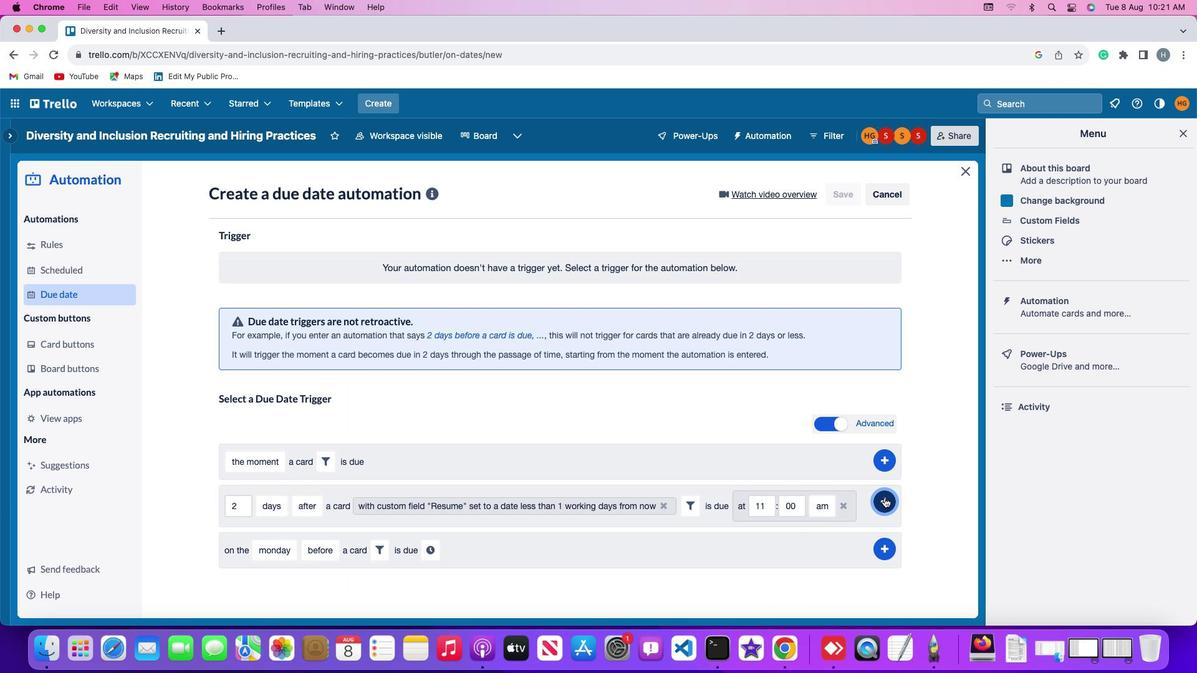 
Action: Mouse moved to (945, 461)
Screenshot: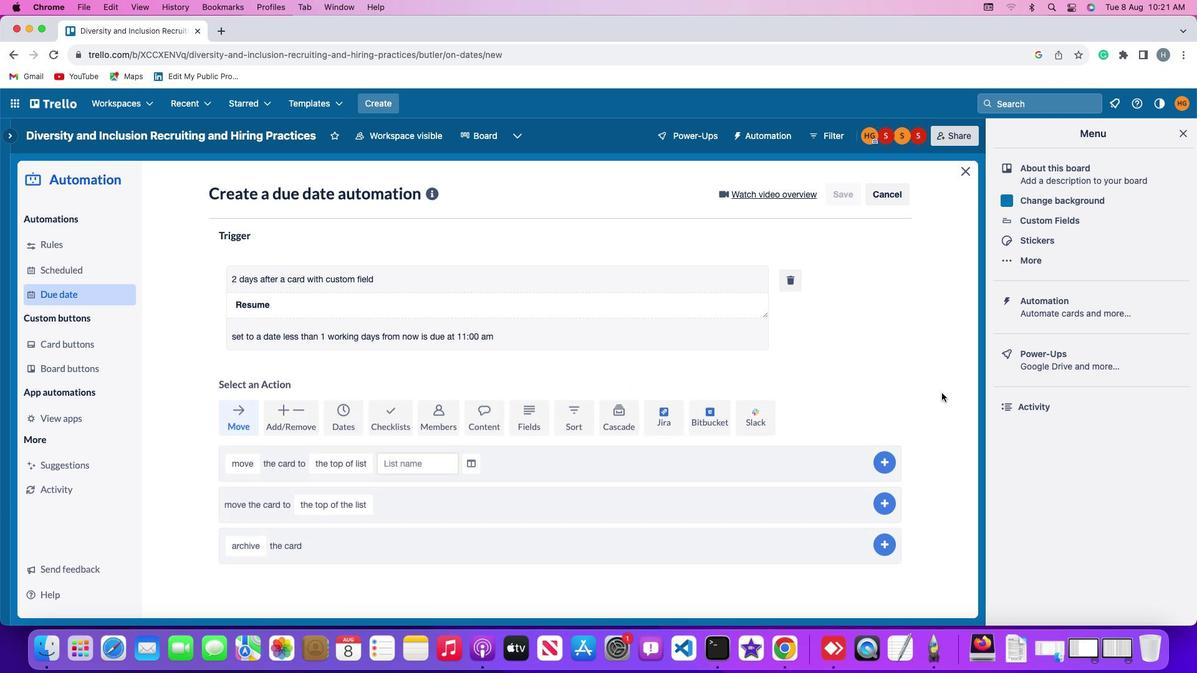 
